 Task: Find connections with filter location Tenkodogo with filter topic #Analyticswith filter profile language English with filter current company HDFC securities with filter school Ranchi Women's College with filter industry Performing Arts with filter service category Blogging with filter keywords title Account Collector
Action: Mouse moved to (545, 110)
Screenshot: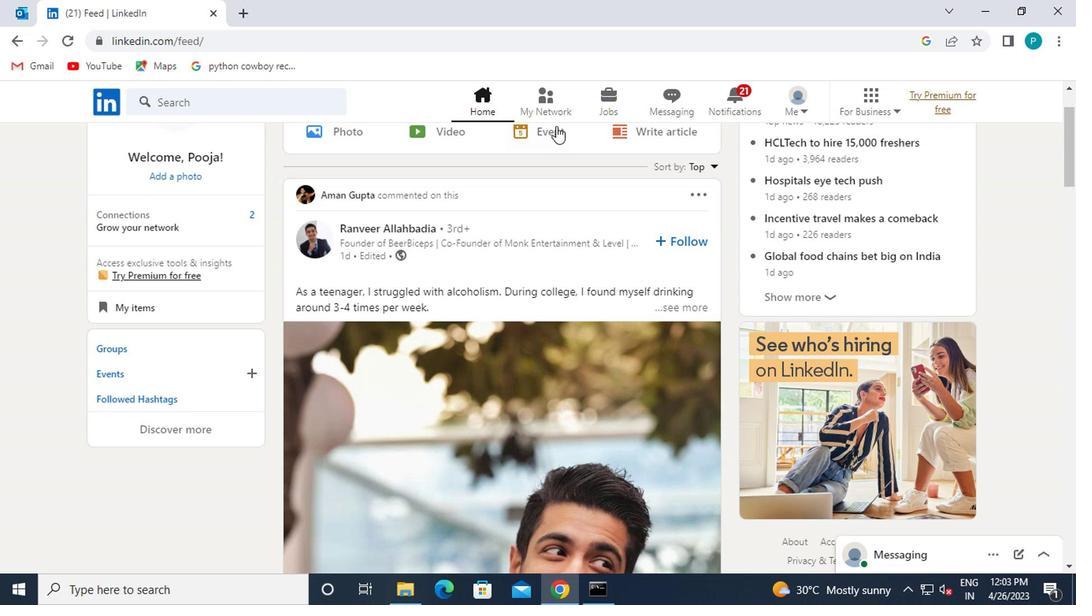 
Action: Mouse pressed left at (545, 110)
Screenshot: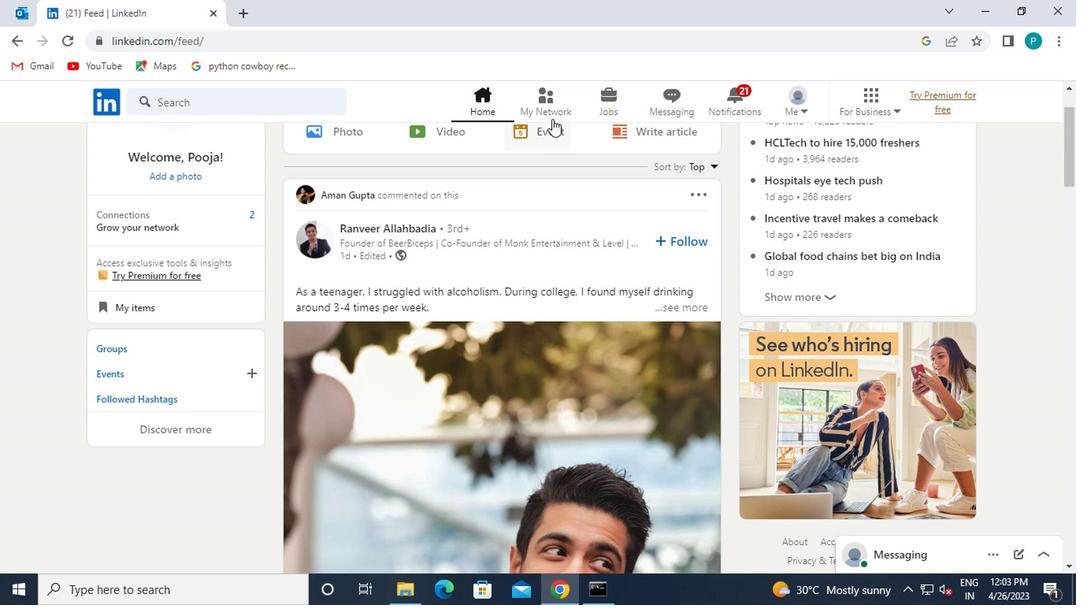 
Action: Mouse moved to (178, 198)
Screenshot: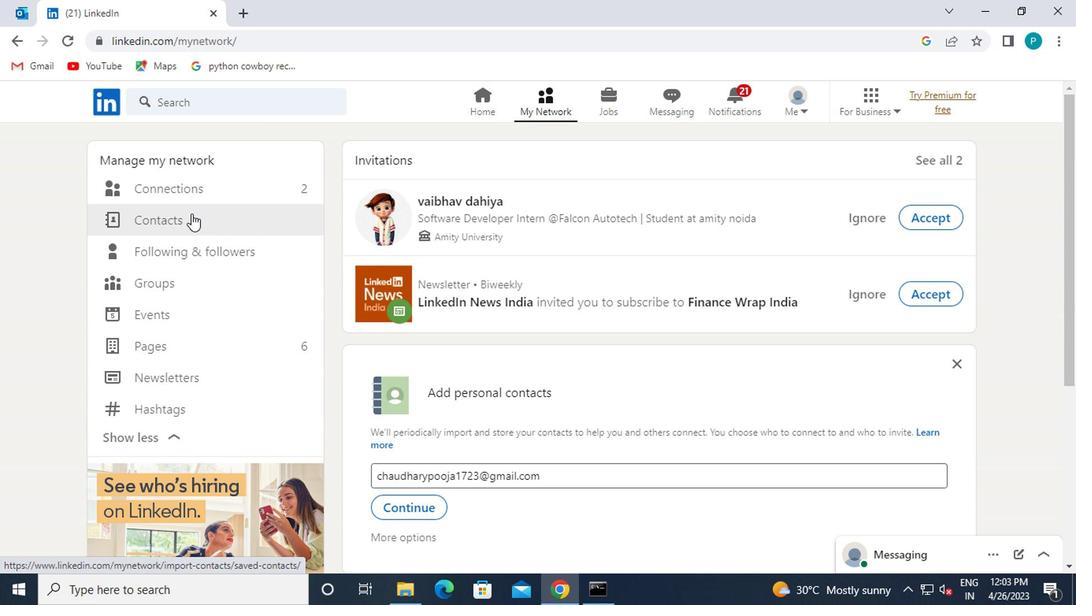 
Action: Mouse pressed left at (178, 198)
Screenshot: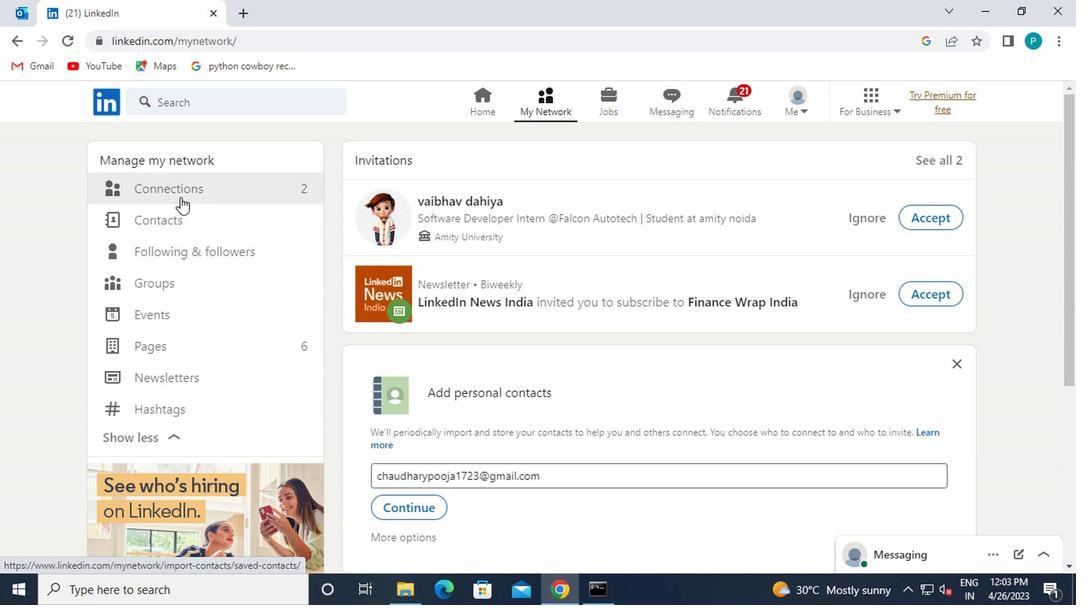 
Action: Mouse moved to (648, 192)
Screenshot: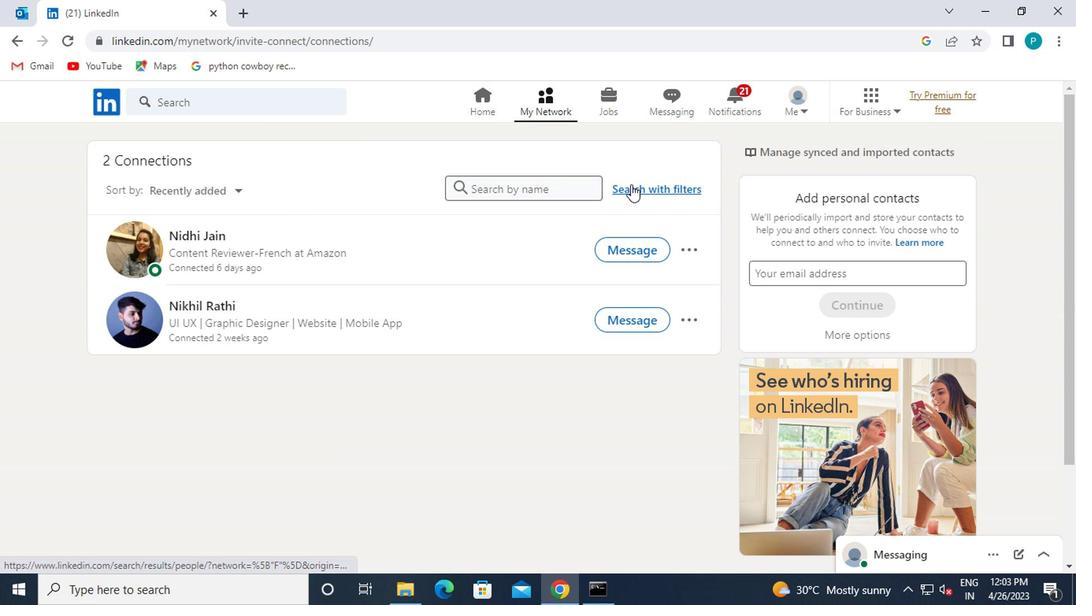 
Action: Mouse pressed left at (648, 192)
Screenshot: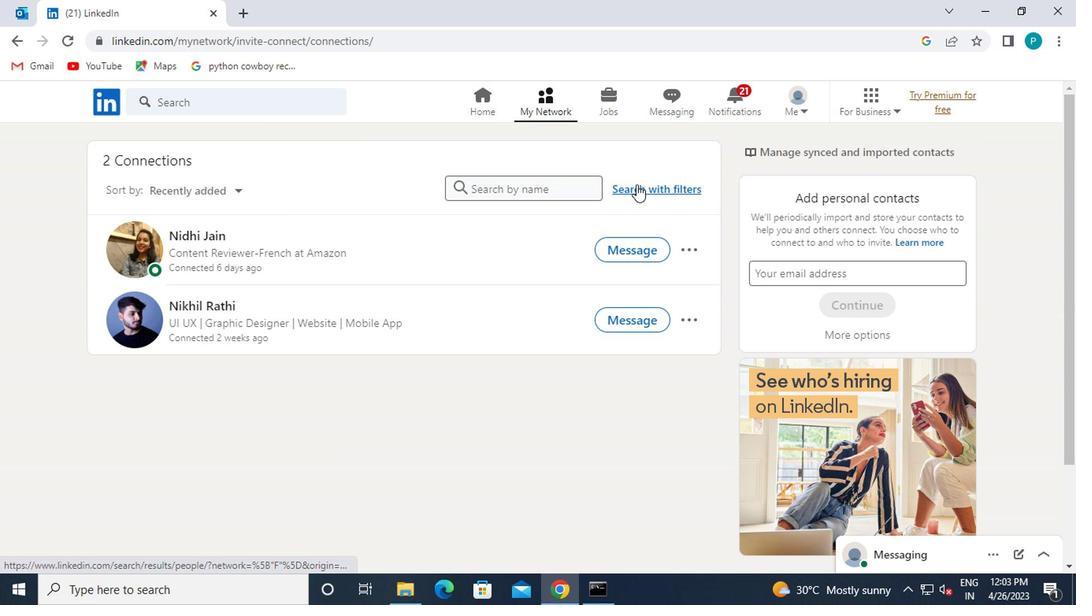 
Action: Mouse moved to (518, 155)
Screenshot: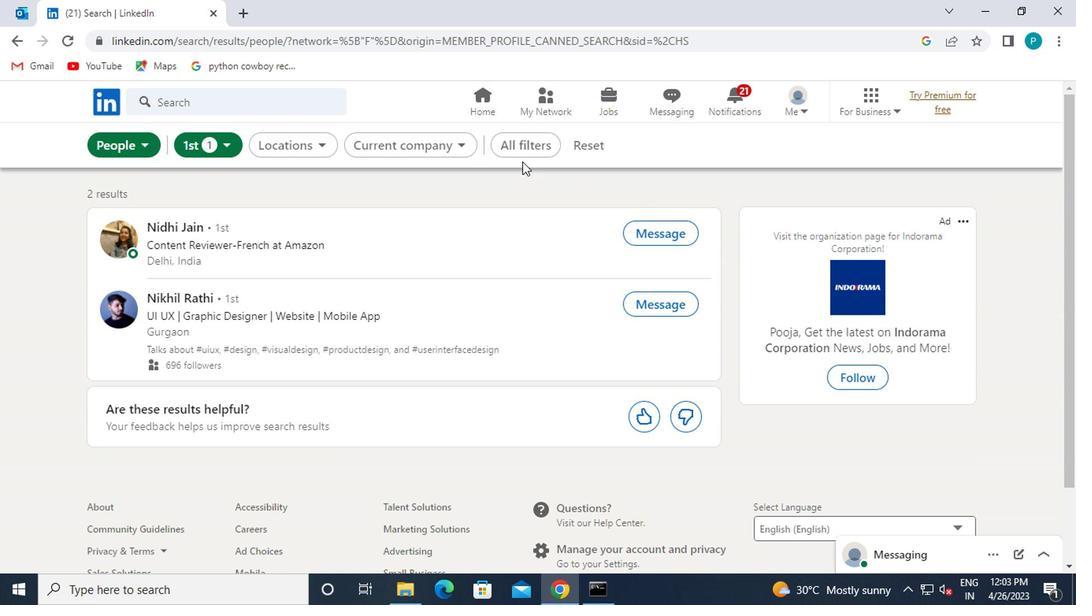 
Action: Mouse pressed left at (518, 155)
Screenshot: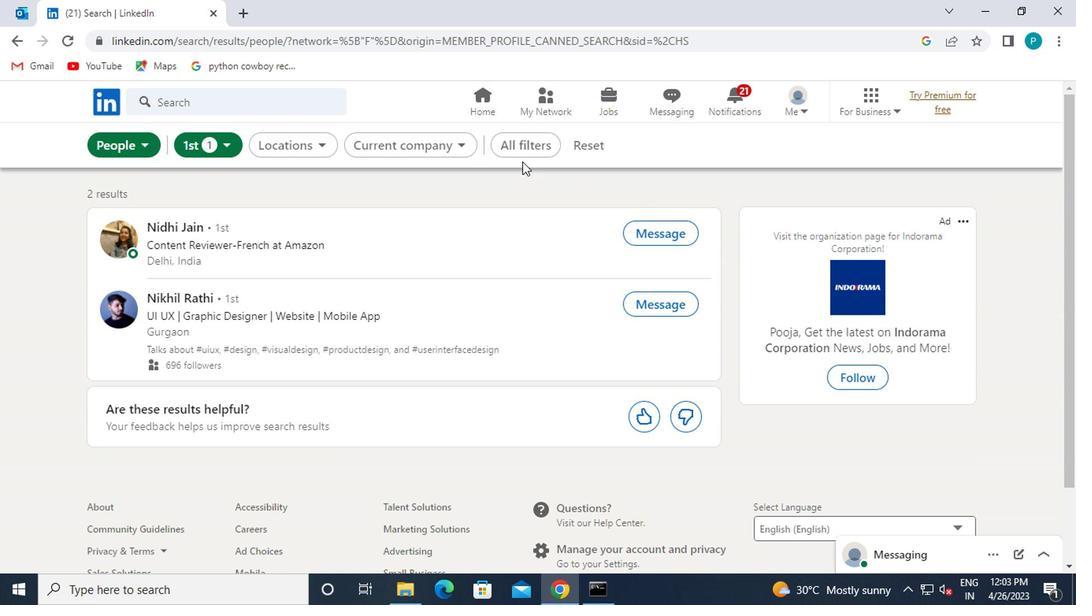 
Action: Mouse moved to (924, 376)
Screenshot: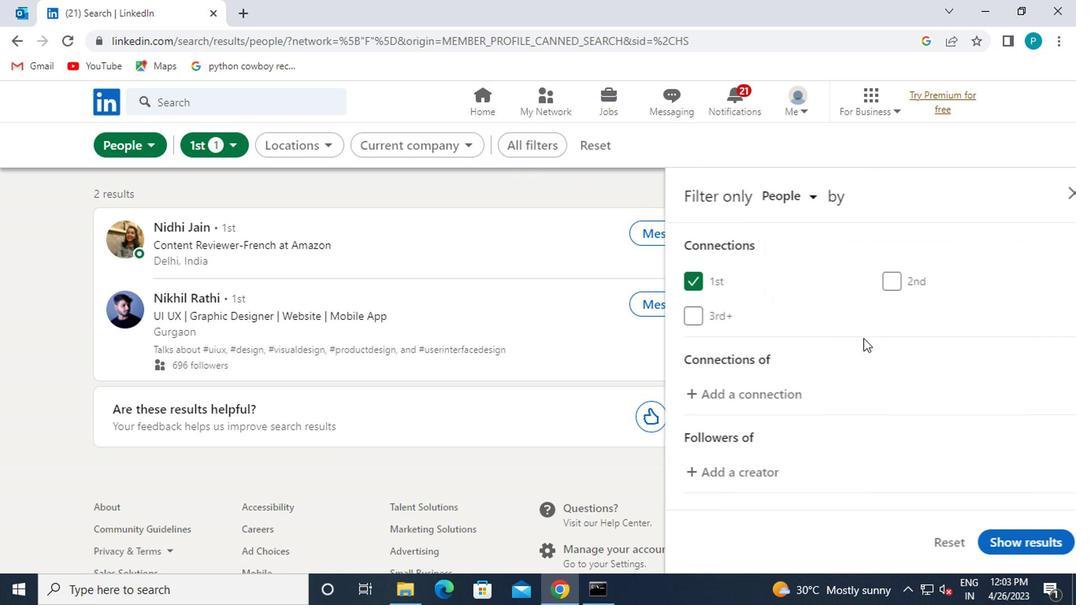 
Action: Mouse scrolled (924, 375) with delta (0, -1)
Screenshot: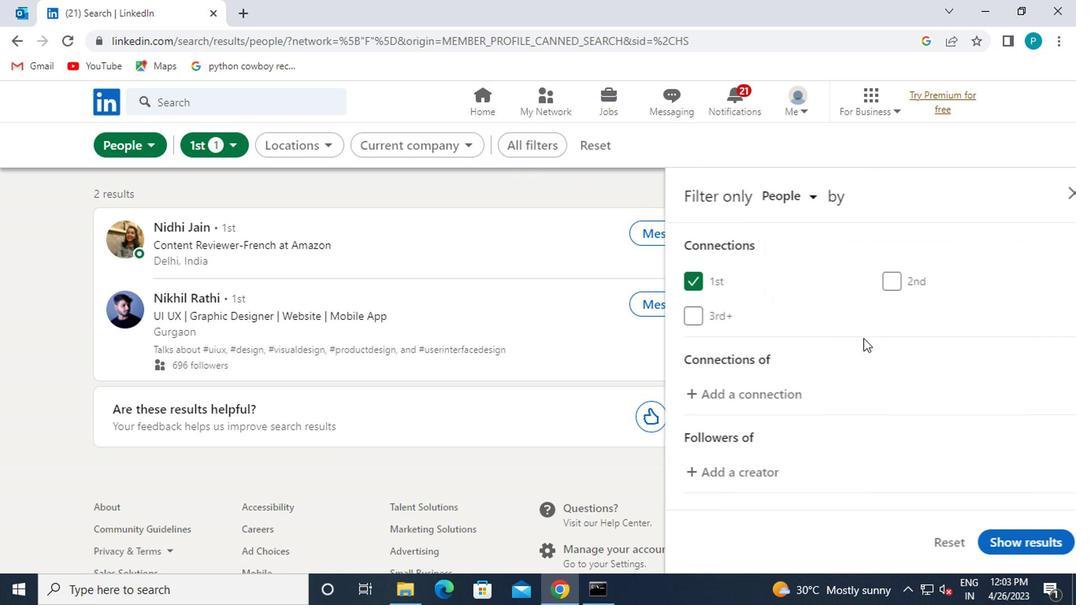 
Action: Mouse moved to (925, 377)
Screenshot: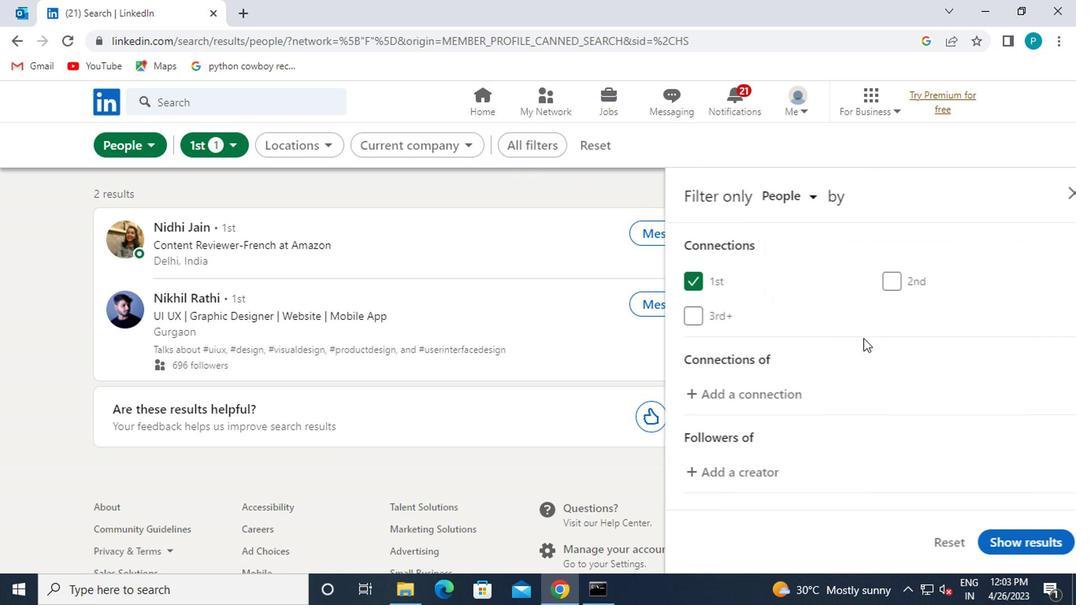 
Action: Mouse scrolled (925, 376) with delta (0, 0)
Screenshot: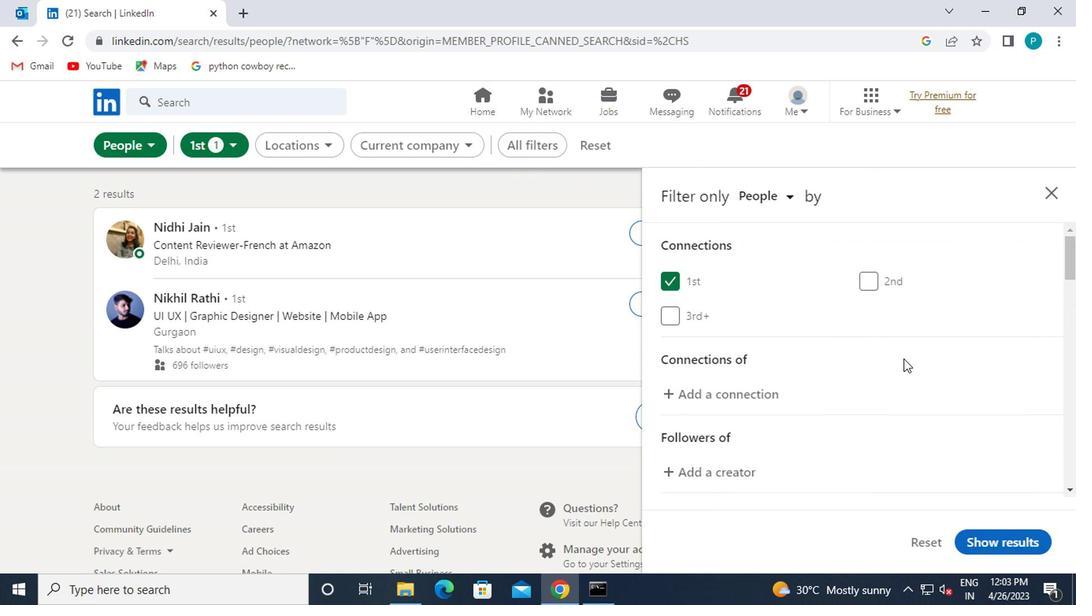 
Action: Mouse scrolled (925, 376) with delta (0, 0)
Screenshot: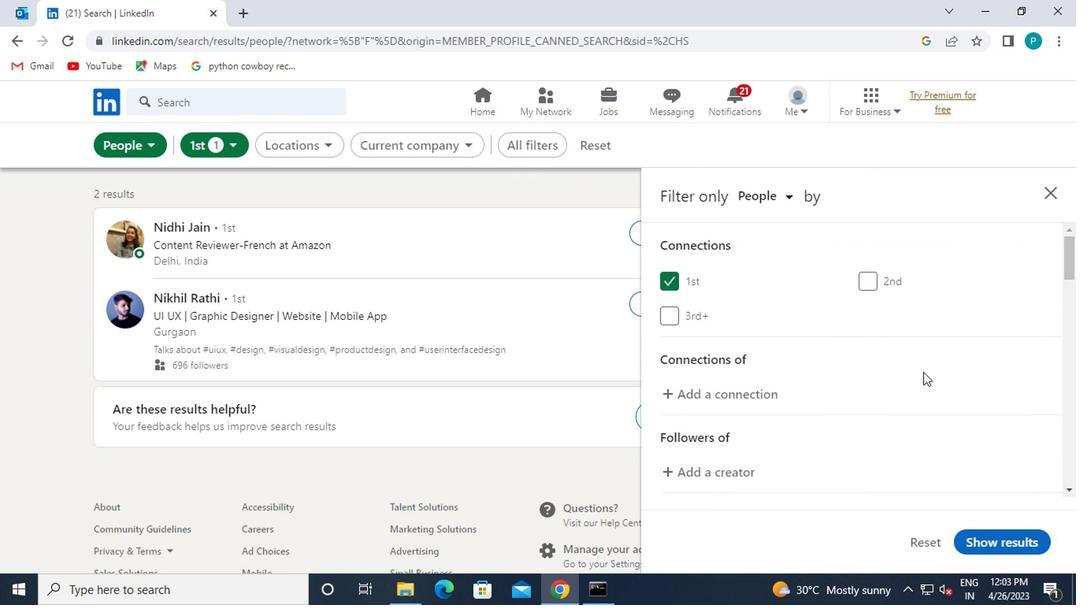 
Action: Mouse moved to (915, 382)
Screenshot: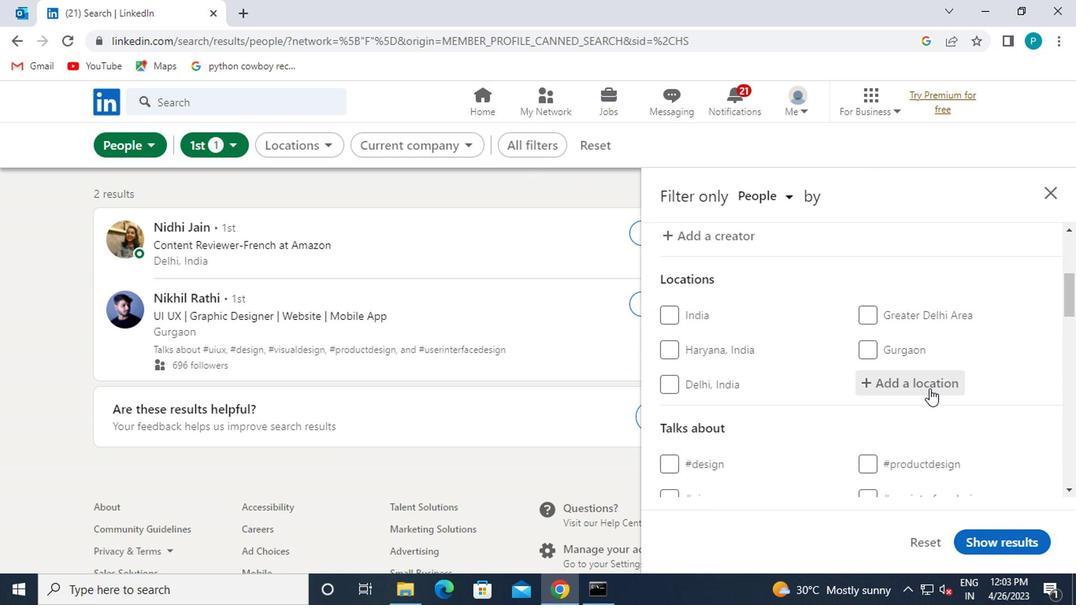 
Action: Mouse pressed left at (915, 382)
Screenshot: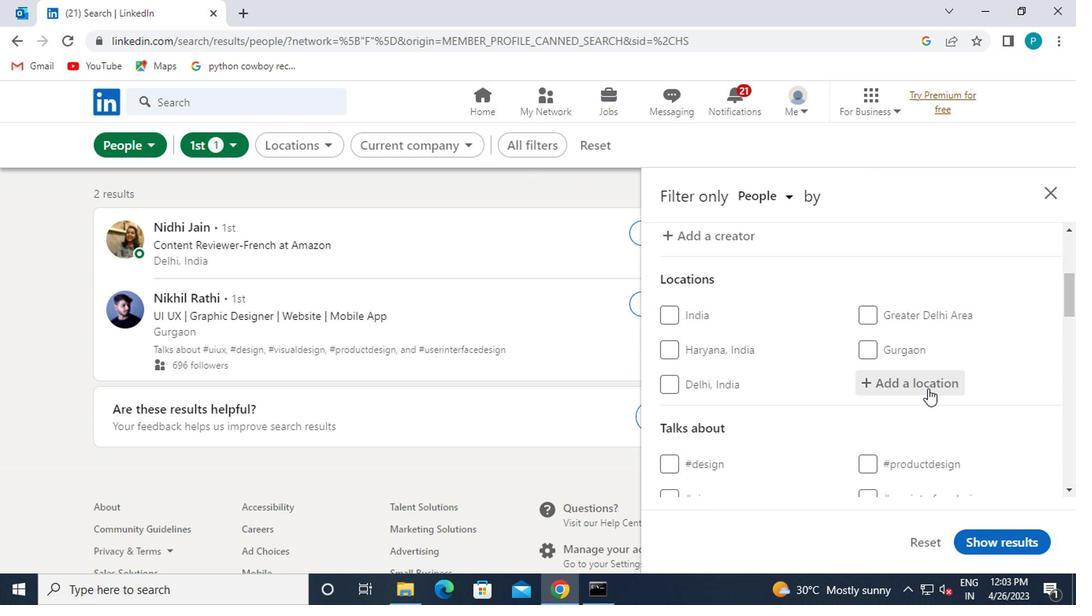 
Action: Mouse moved to (907, 382)
Screenshot: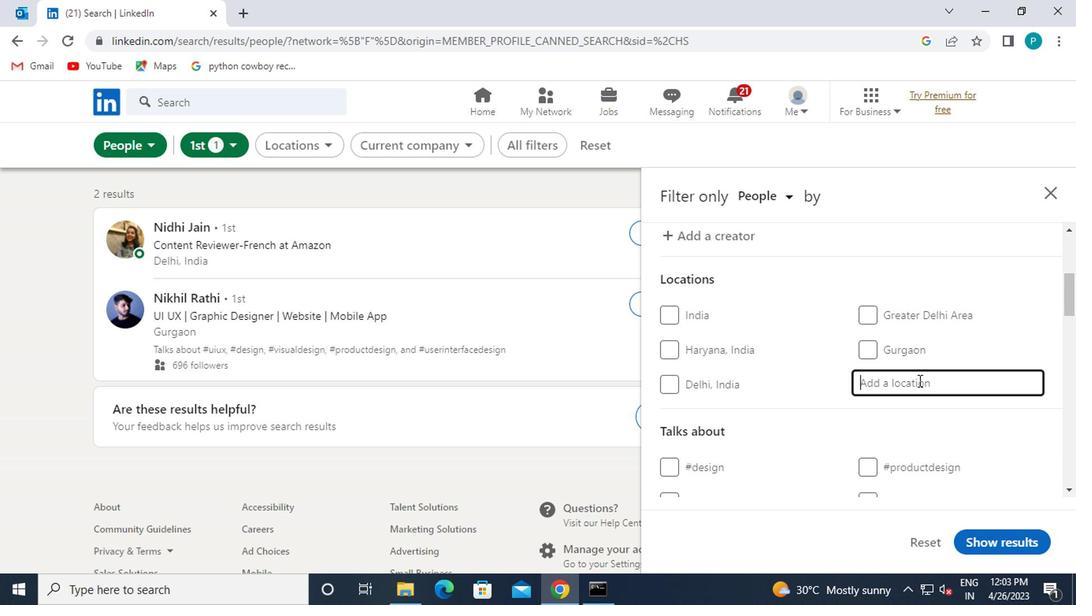 
Action: Key pressed <Key.caps_lock>t<Key.caps_lock>enkodogo
Screenshot: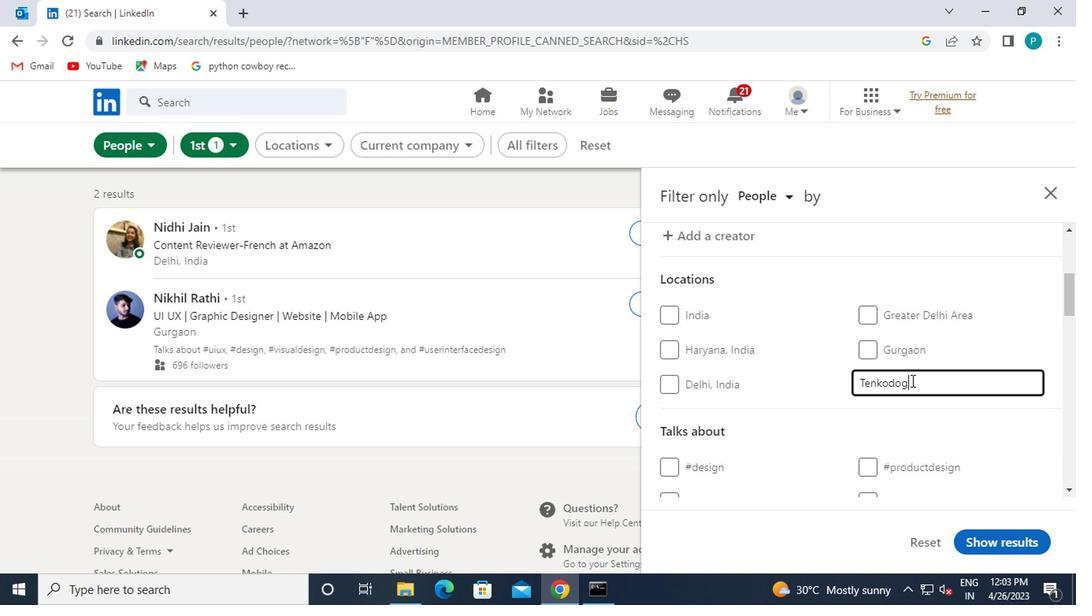
Action: Mouse moved to (899, 386)
Screenshot: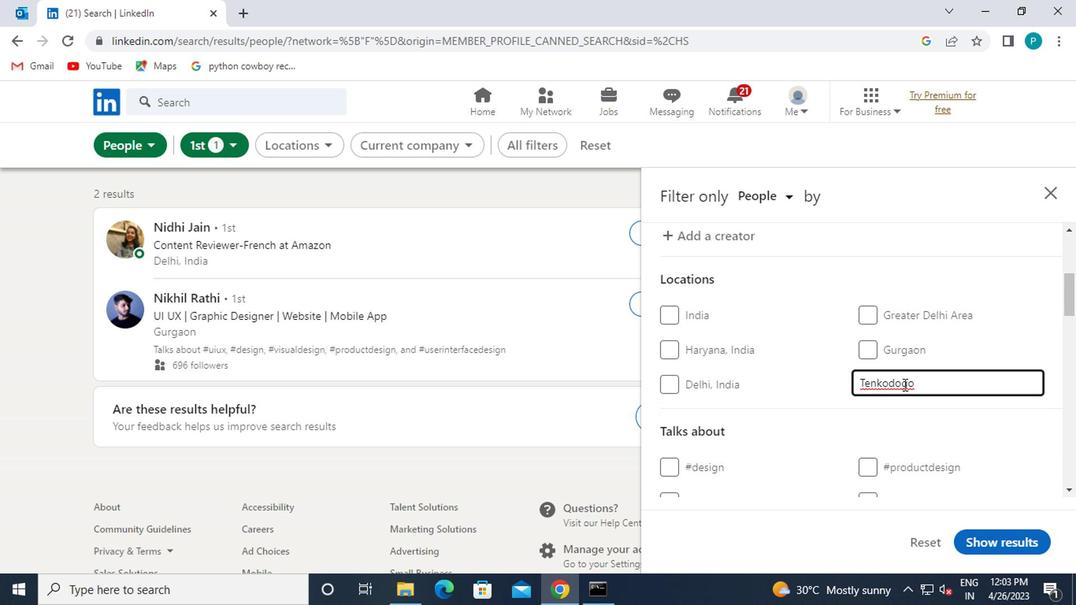 
Action: Key pressed <Key.enter>
Screenshot: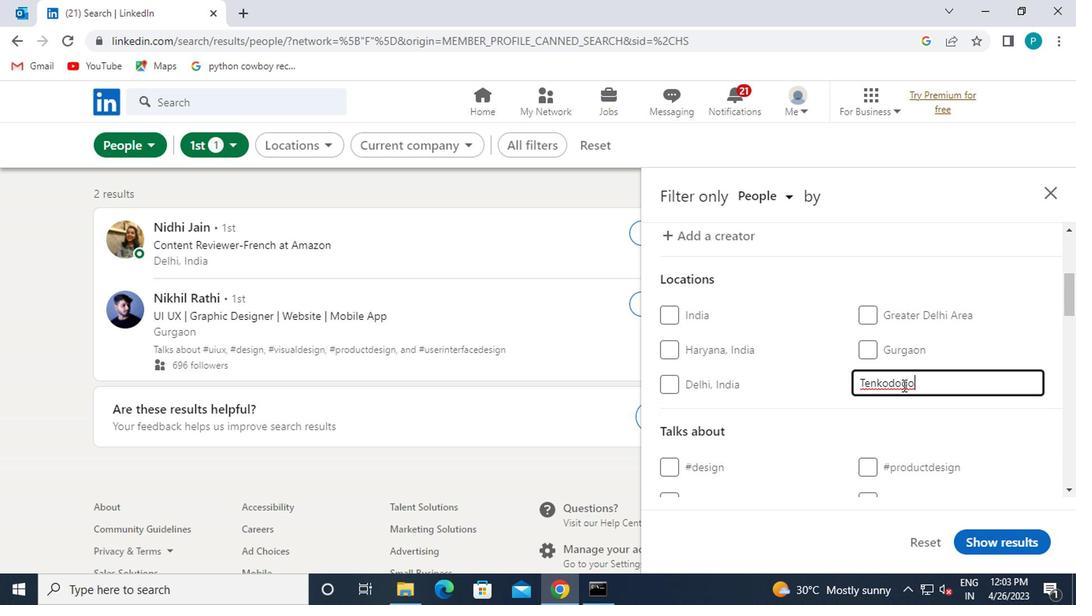 
Action: Mouse moved to (914, 418)
Screenshot: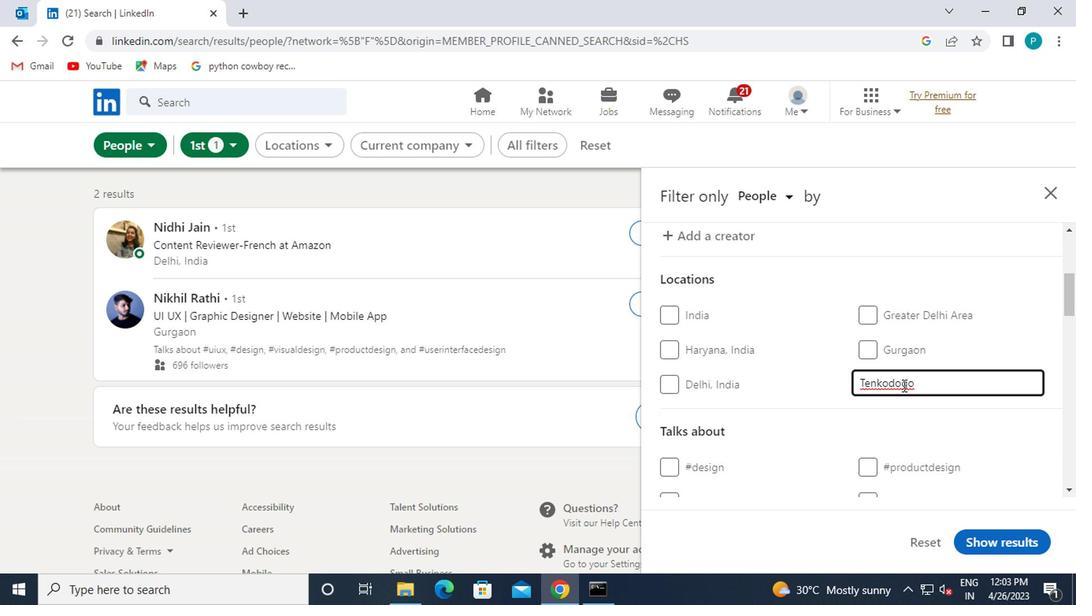 
Action: Mouse scrolled (914, 417) with delta (0, 0)
Screenshot: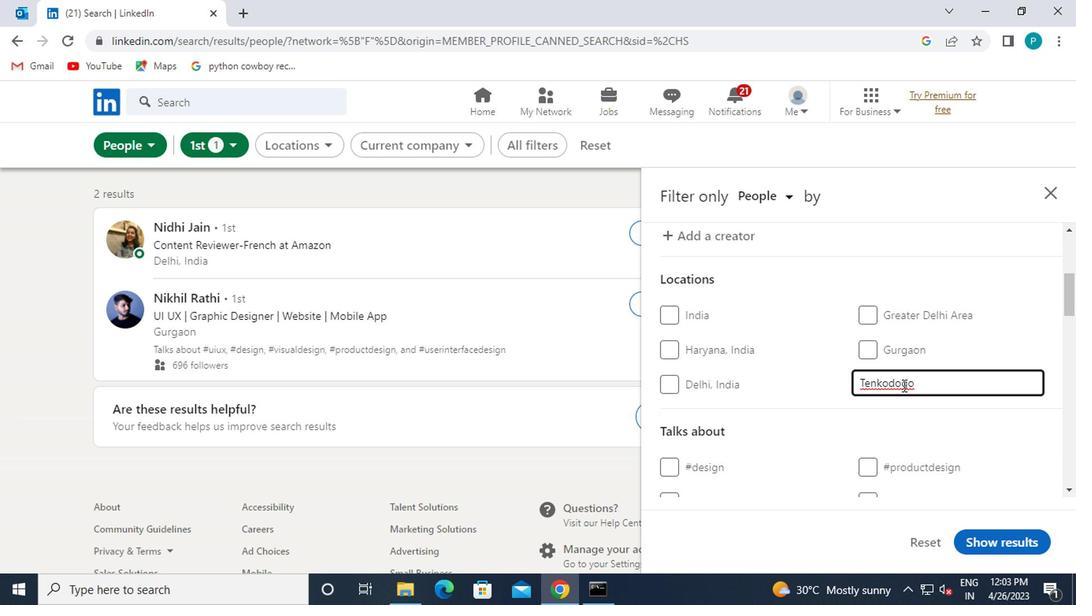 
Action: Mouse moved to (907, 418)
Screenshot: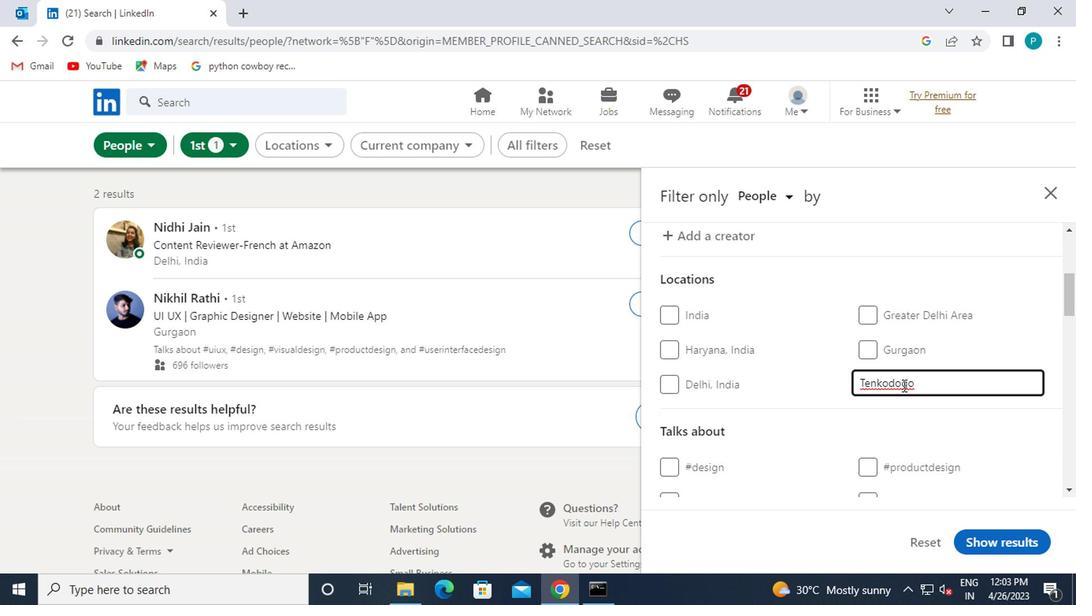
Action: Mouse scrolled (907, 417) with delta (0, 0)
Screenshot: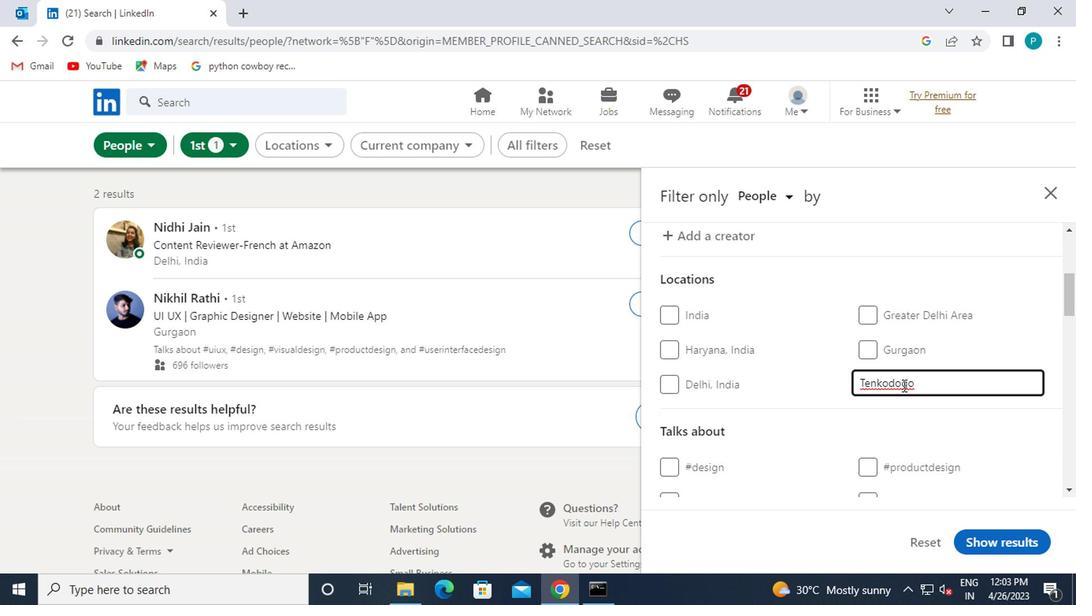 
Action: Mouse moved to (878, 378)
Screenshot: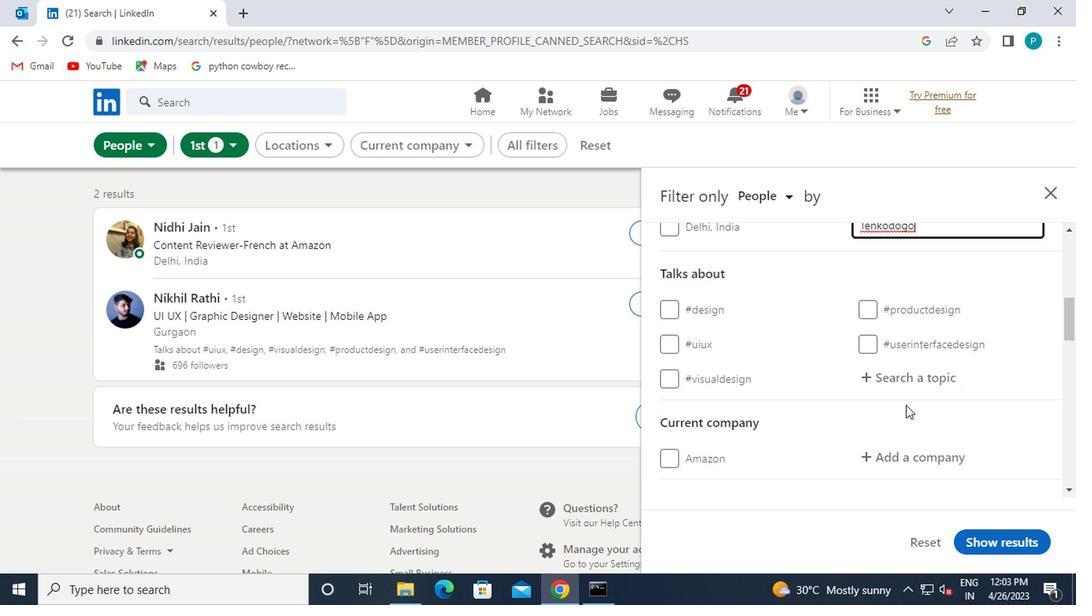 
Action: Mouse pressed left at (878, 378)
Screenshot: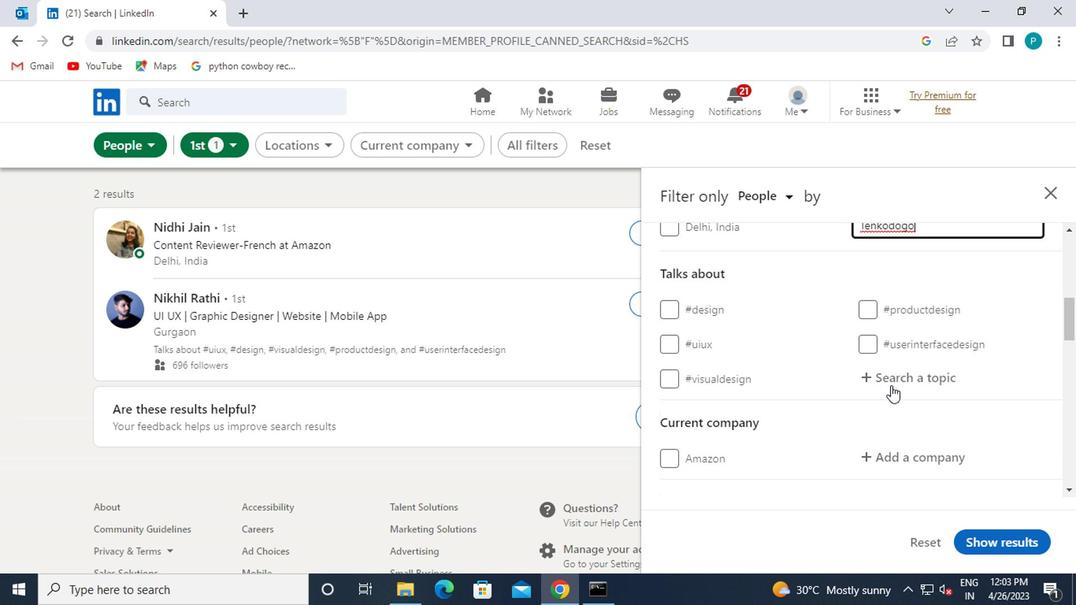 
Action: Mouse moved to (878, 378)
Screenshot: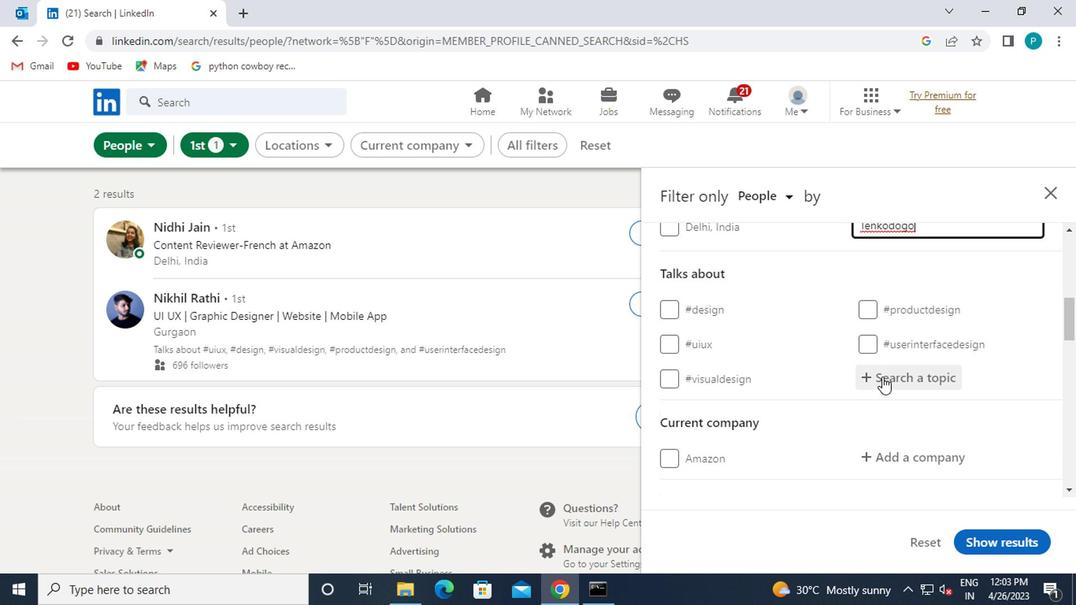 
Action: Key pressed <Key.shift>#<Key.caps_lock>A<Key.caps_lock>NALYY<Key.backspace>TICS
Screenshot: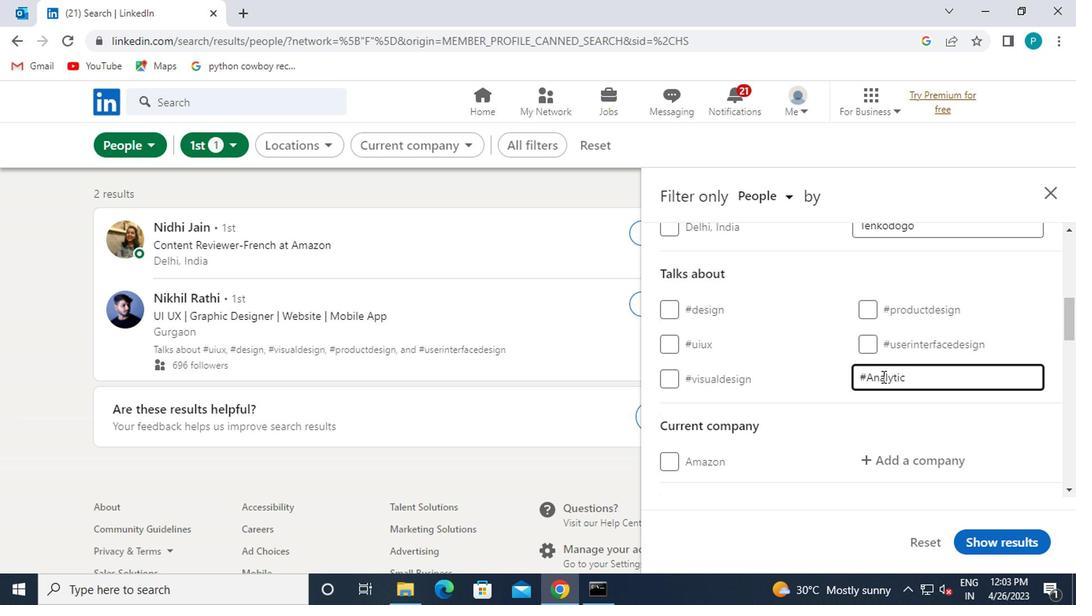 
Action: Mouse moved to (880, 378)
Screenshot: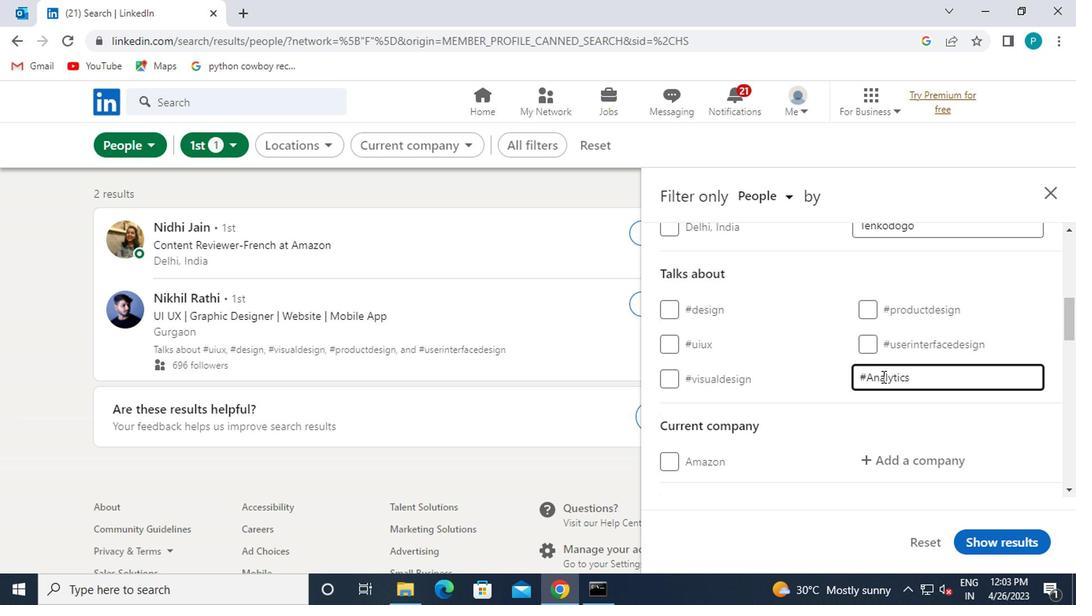 
Action: Mouse scrolled (880, 377) with delta (0, -1)
Screenshot: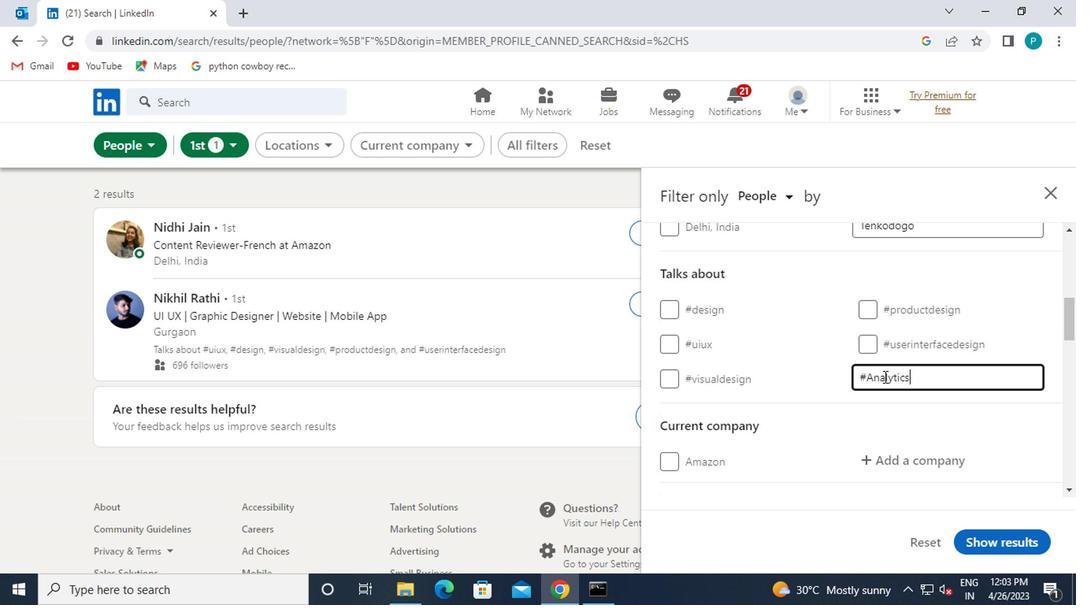 
Action: Mouse scrolled (880, 377) with delta (0, -1)
Screenshot: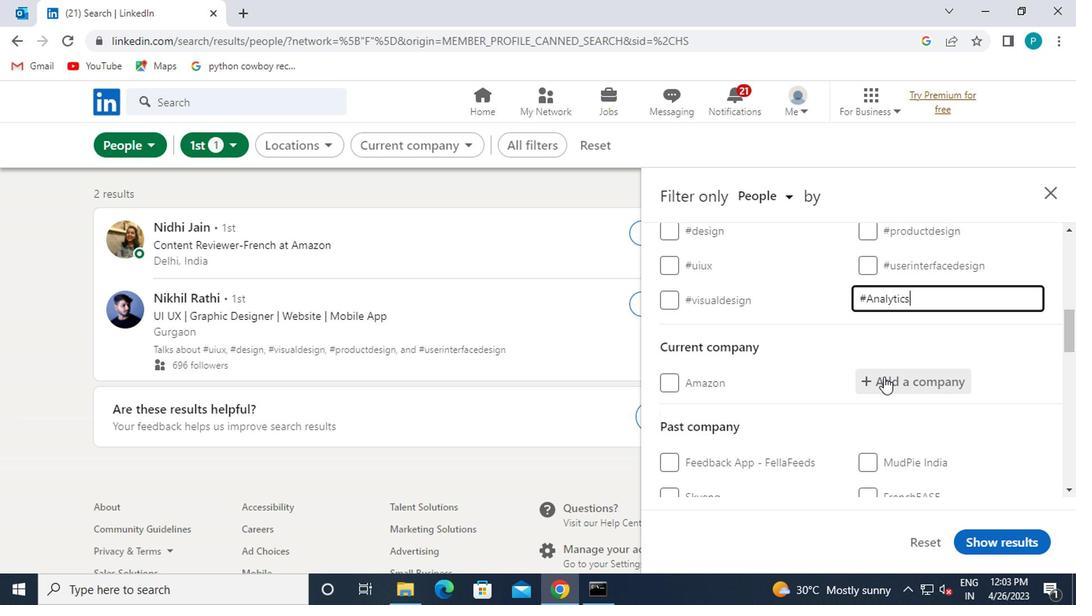 
Action: Mouse moved to (878, 305)
Screenshot: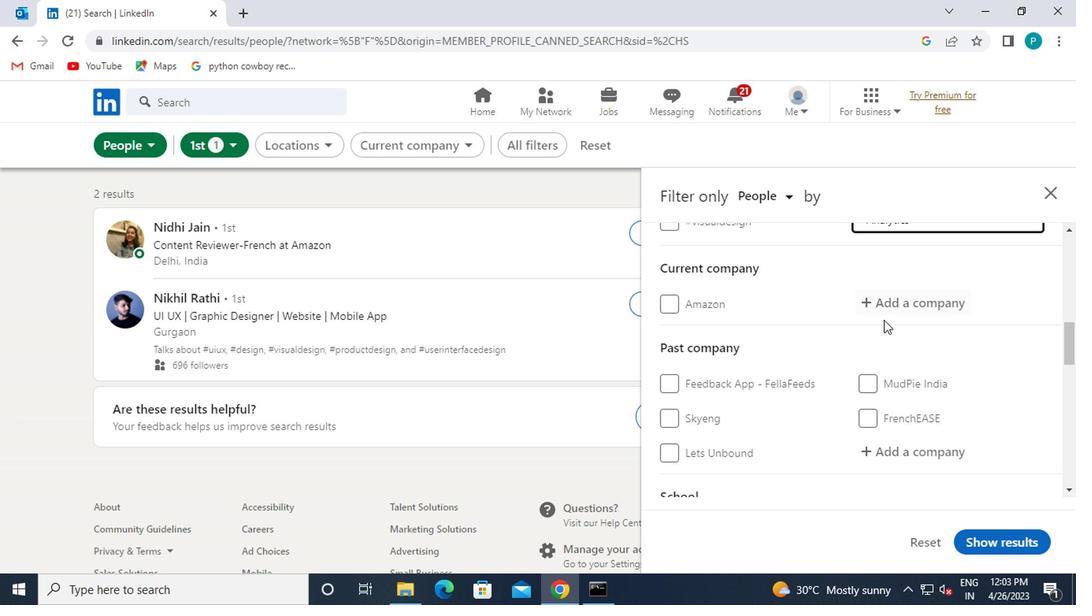 
Action: Mouse pressed left at (878, 305)
Screenshot: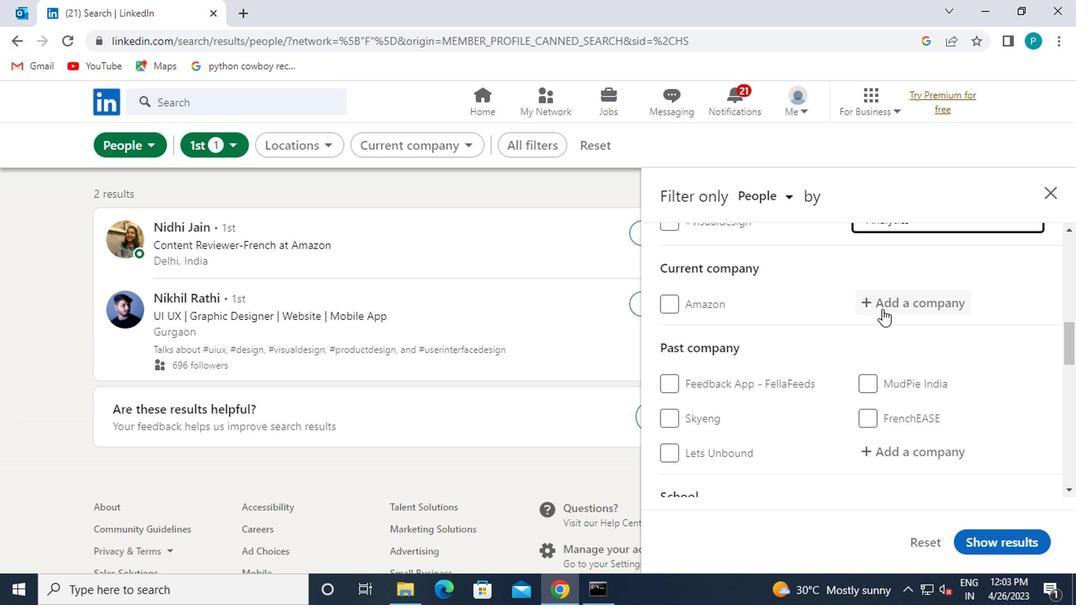 
Action: Mouse moved to (923, 363)
Screenshot: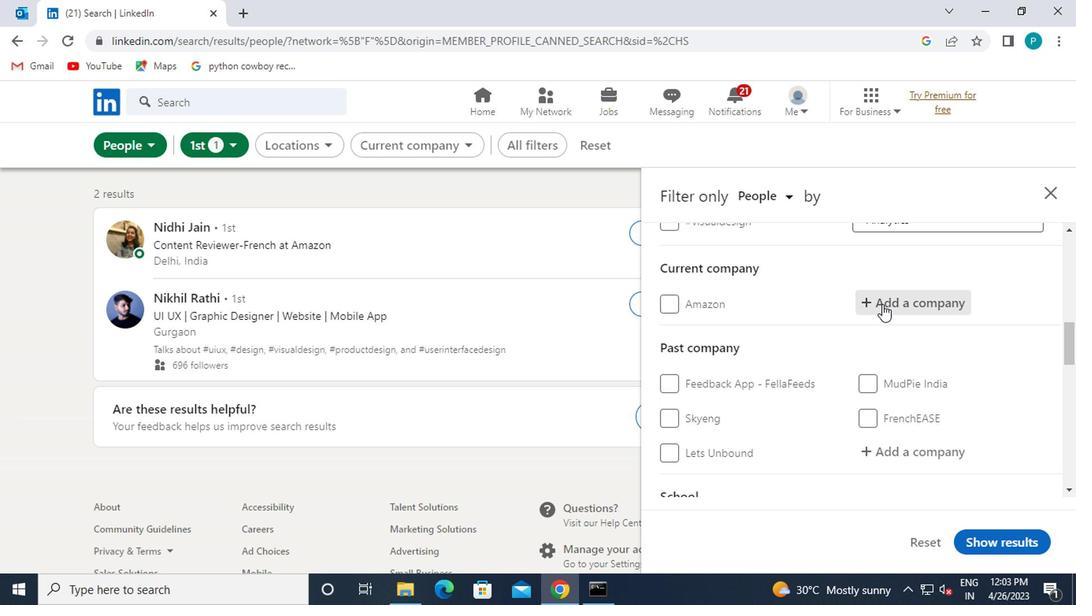 
Action: Key pressed HDFC
Screenshot: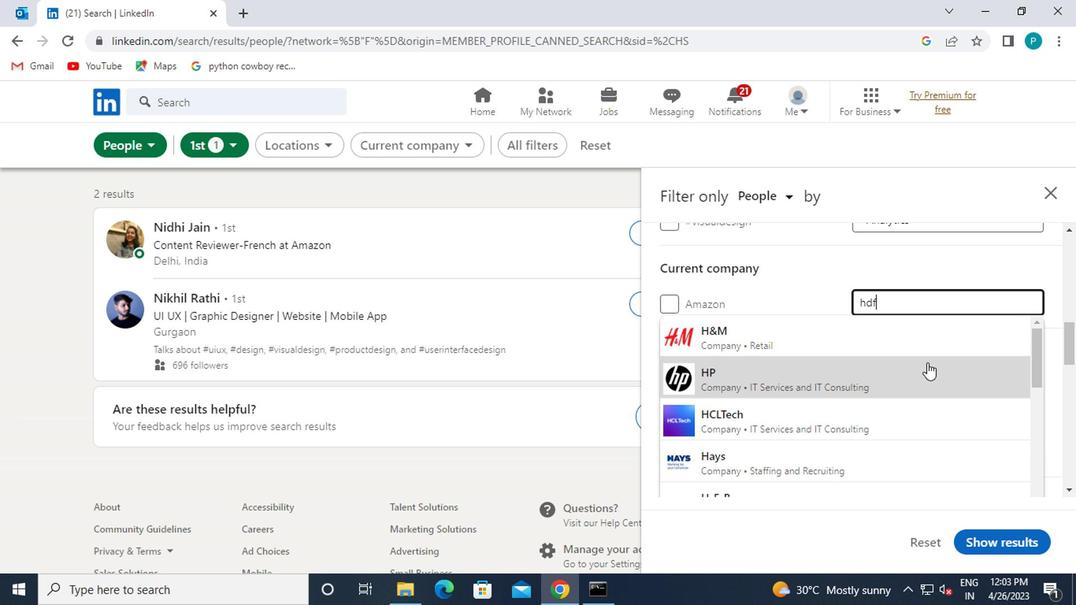 
Action: Mouse moved to (900, 317)
Screenshot: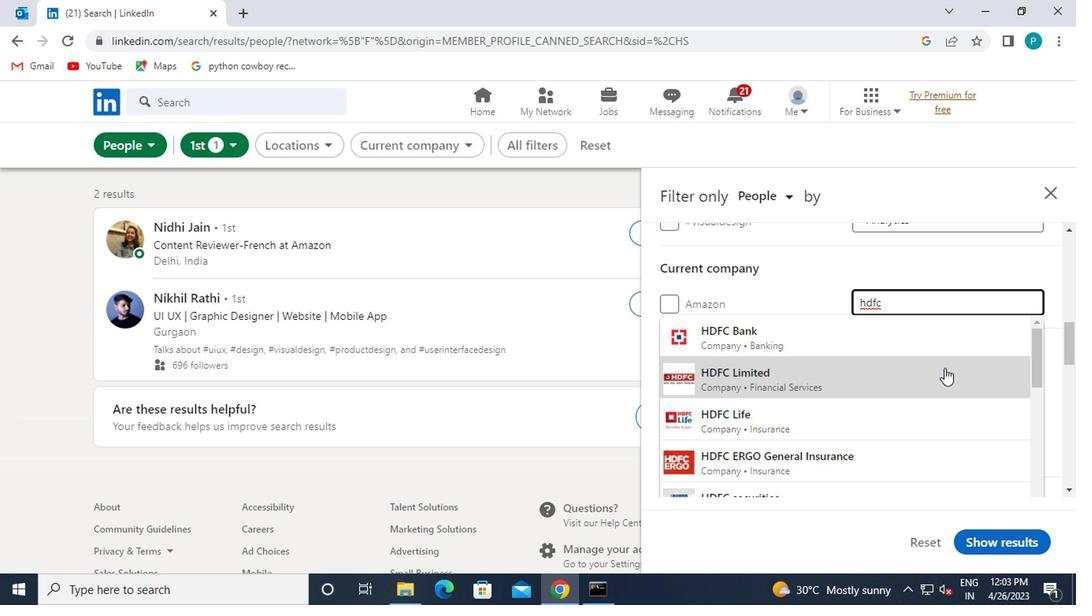 
Action: Mouse scrolled (900, 316) with delta (0, 0)
Screenshot: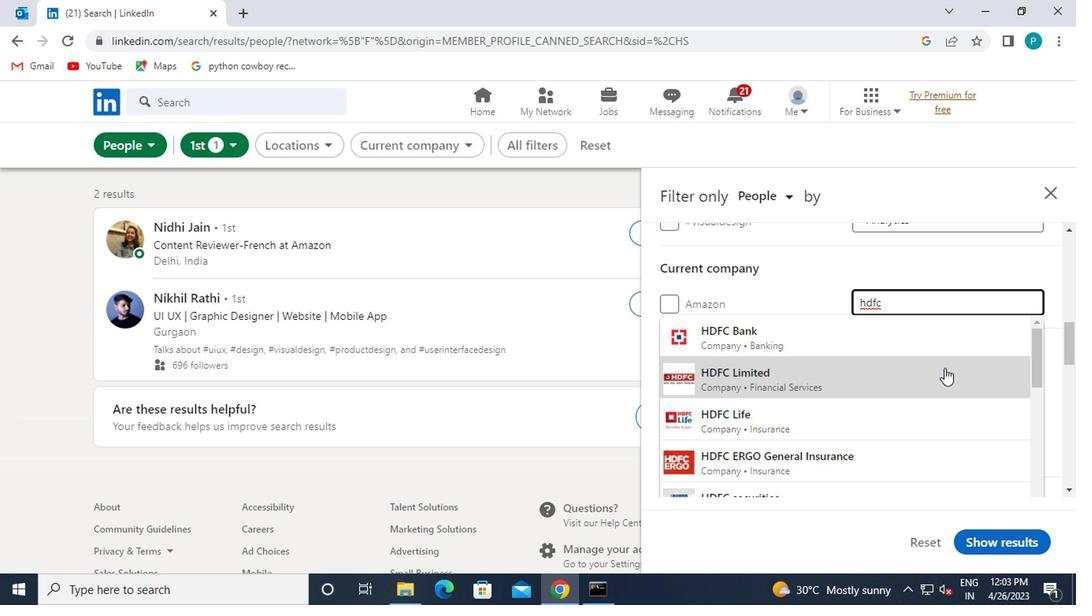 
Action: Mouse moved to (812, 415)
Screenshot: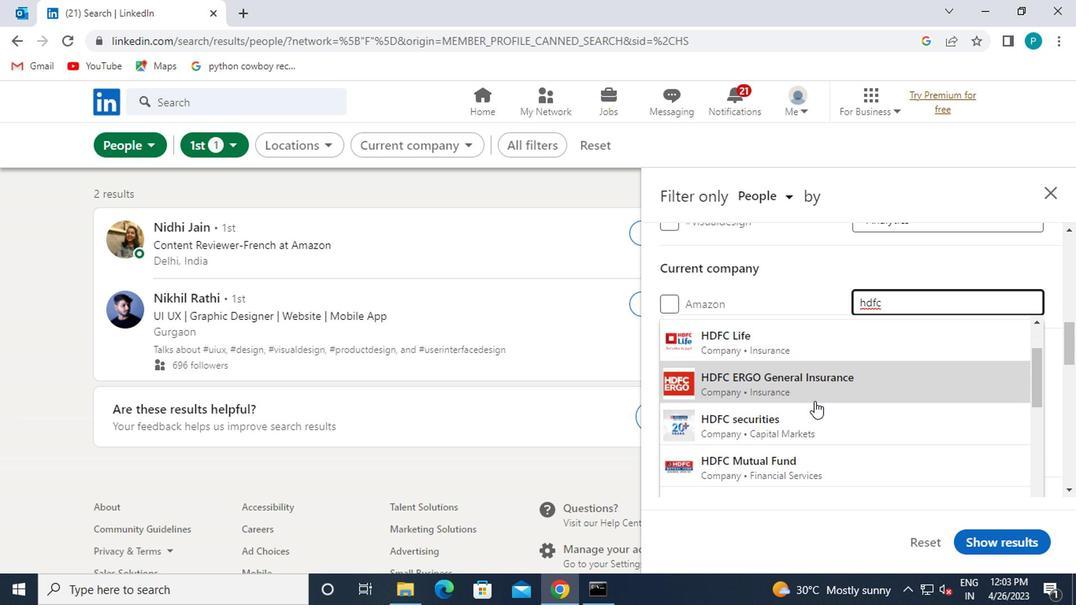 
Action: Mouse pressed left at (812, 415)
Screenshot: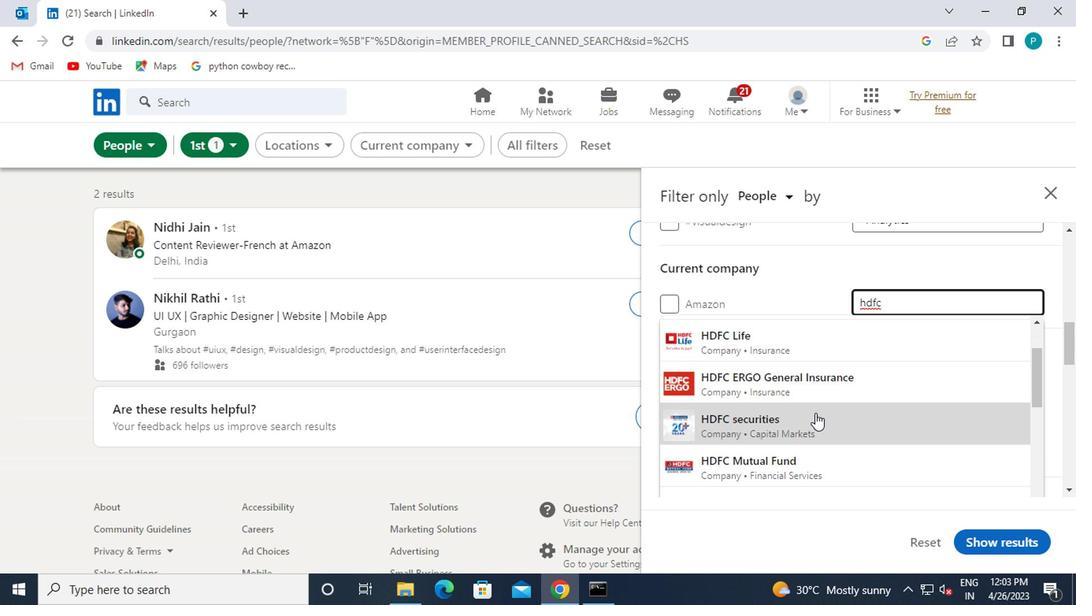 
Action: Mouse scrolled (812, 414) with delta (0, -1)
Screenshot: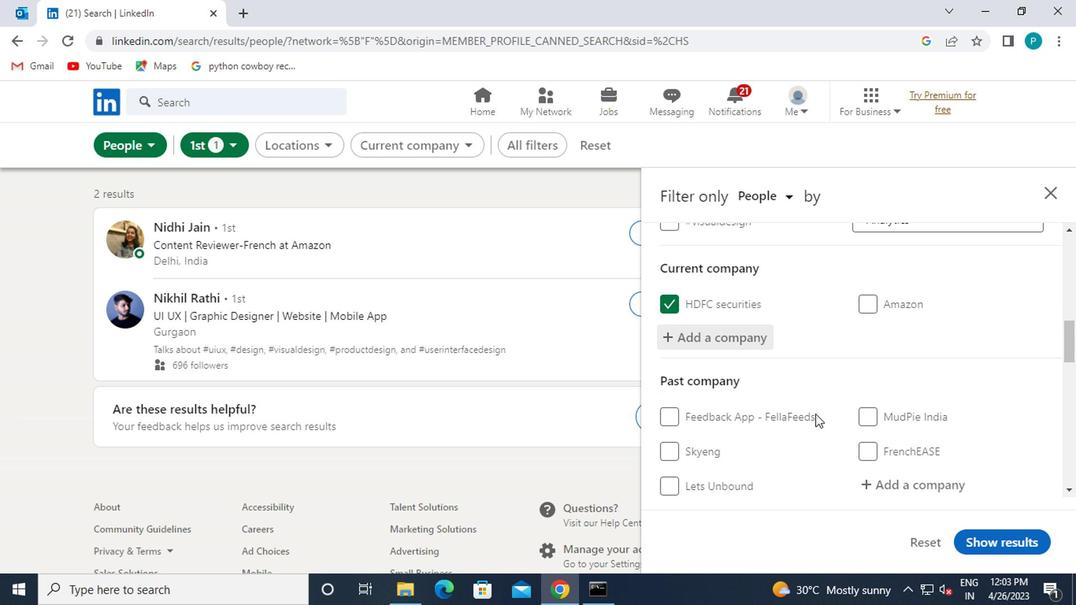 
Action: Mouse moved to (841, 411)
Screenshot: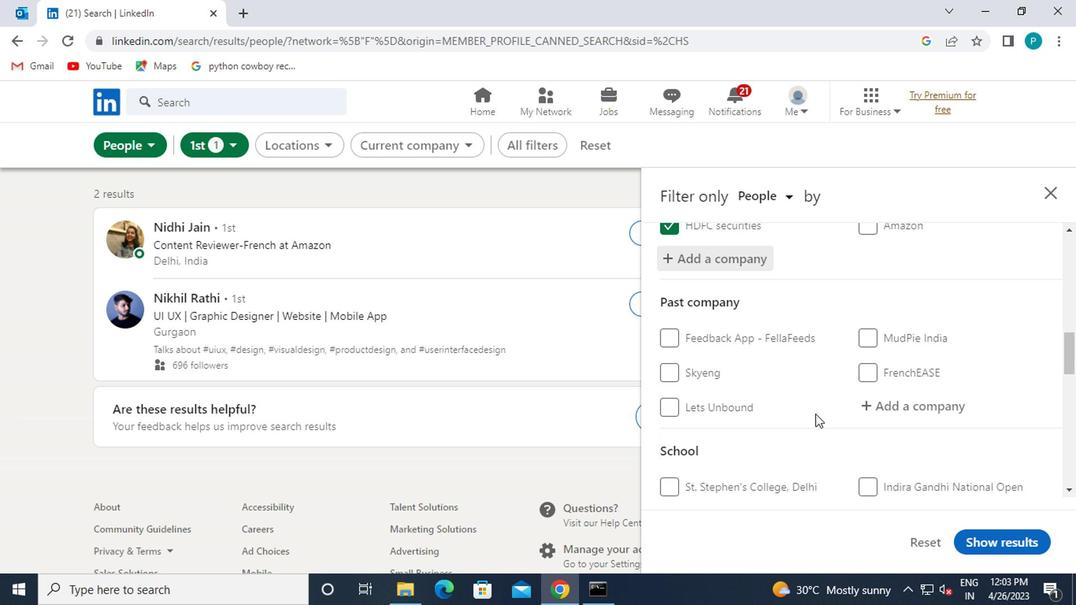 
Action: Mouse scrolled (841, 410) with delta (0, -1)
Screenshot: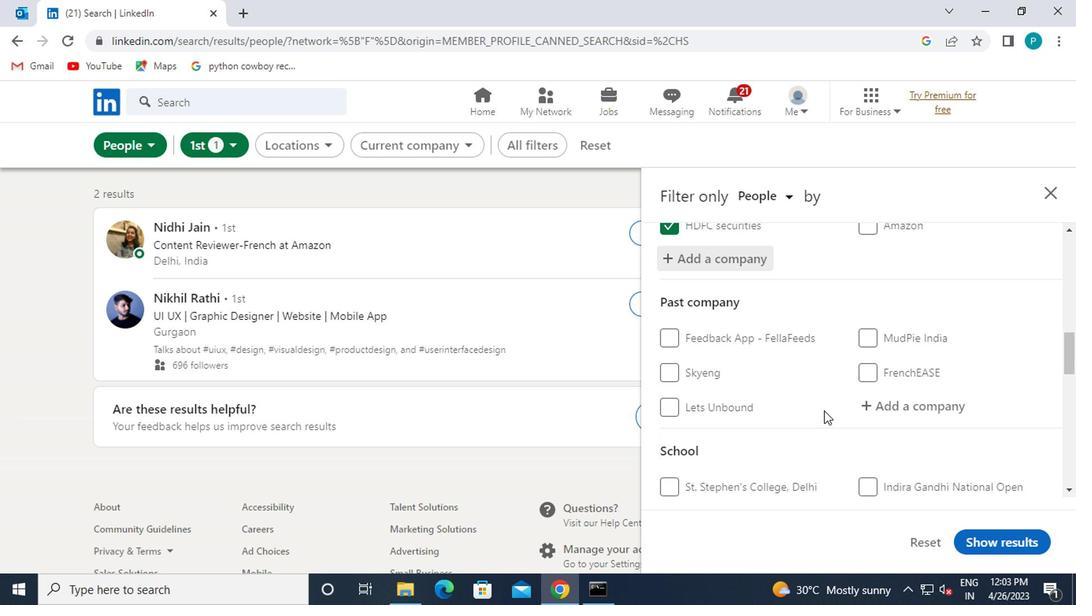 
Action: Mouse moved to (875, 426)
Screenshot: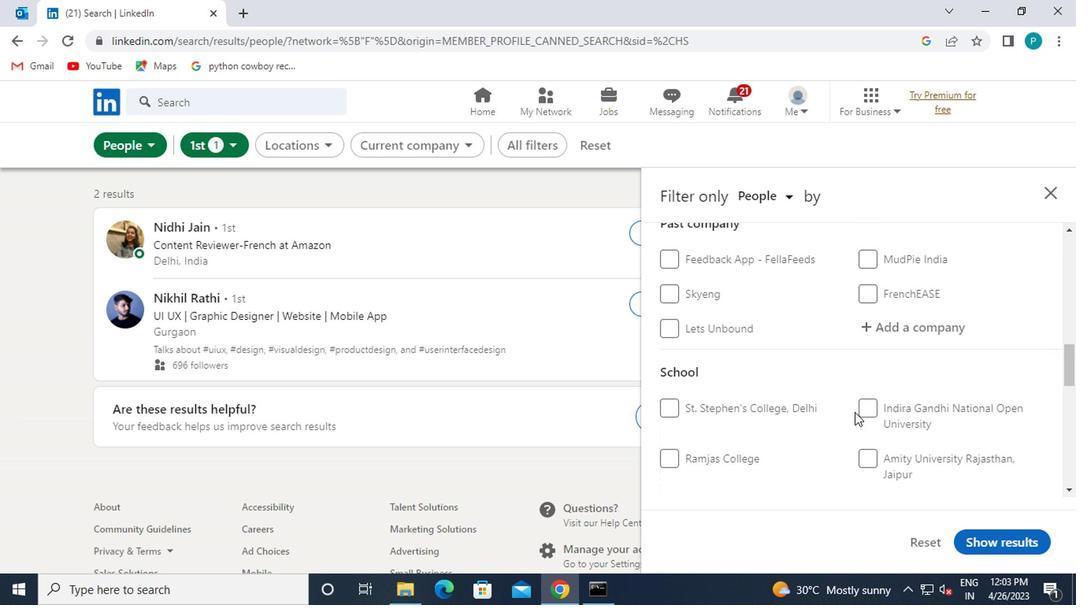 
Action: Mouse scrolled (875, 425) with delta (0, 0)
Screenshot: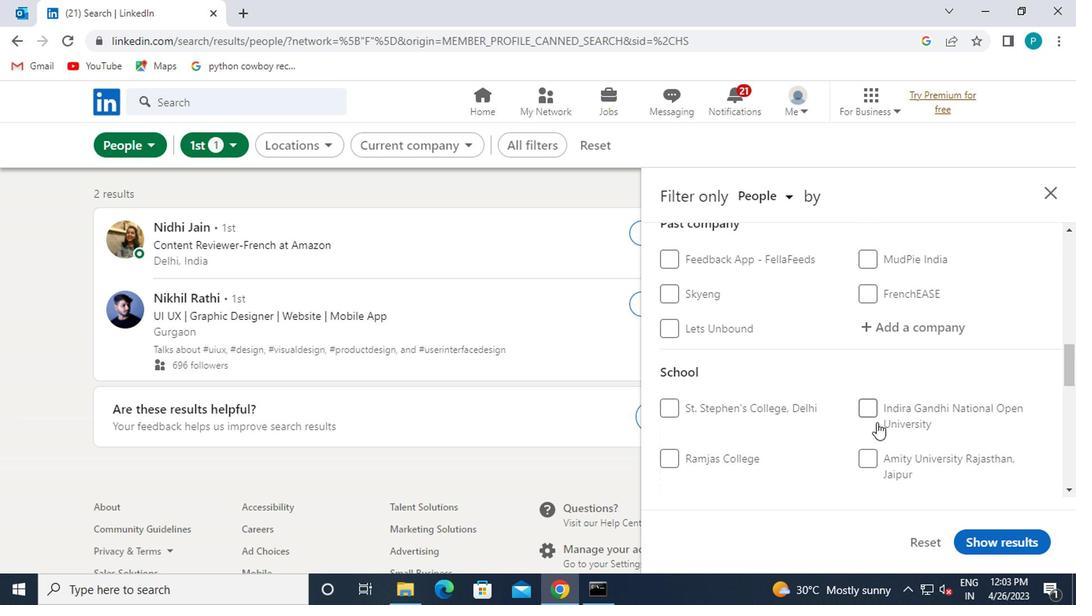 
Action: Mouse moved to (877, 427)
Screenshot: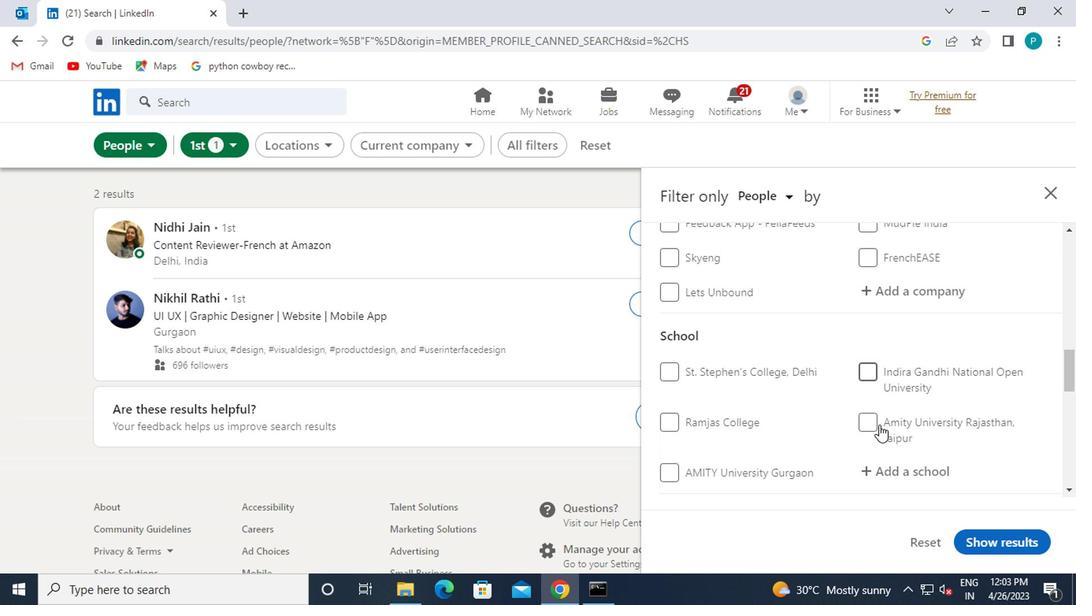 
Action: Mouse pressed left at (877, 427)
Screenshot: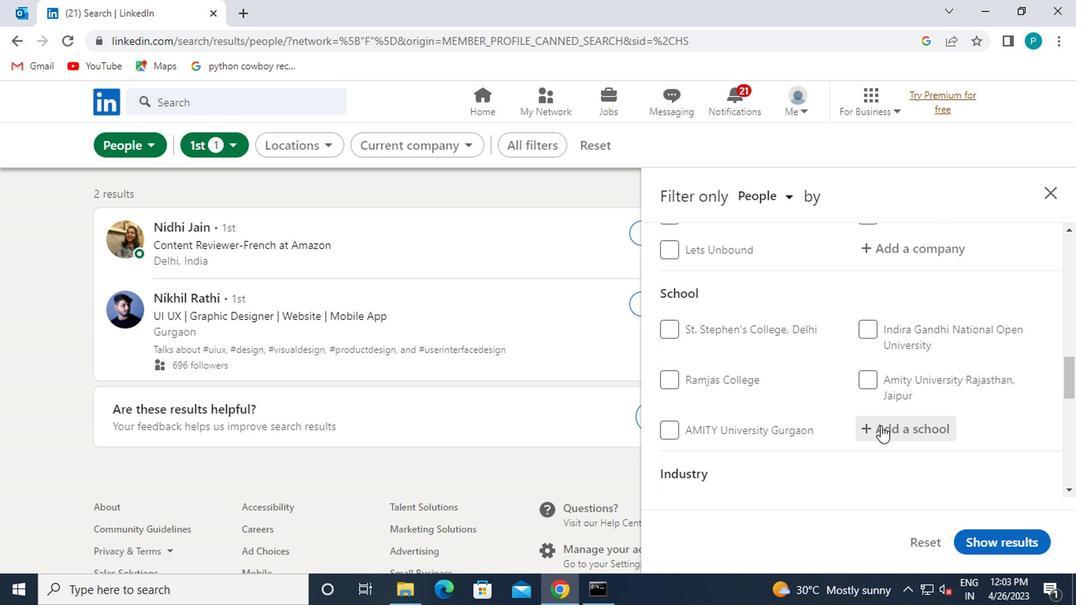 
Action: Mouse moved to (869, 423)
Screenshot: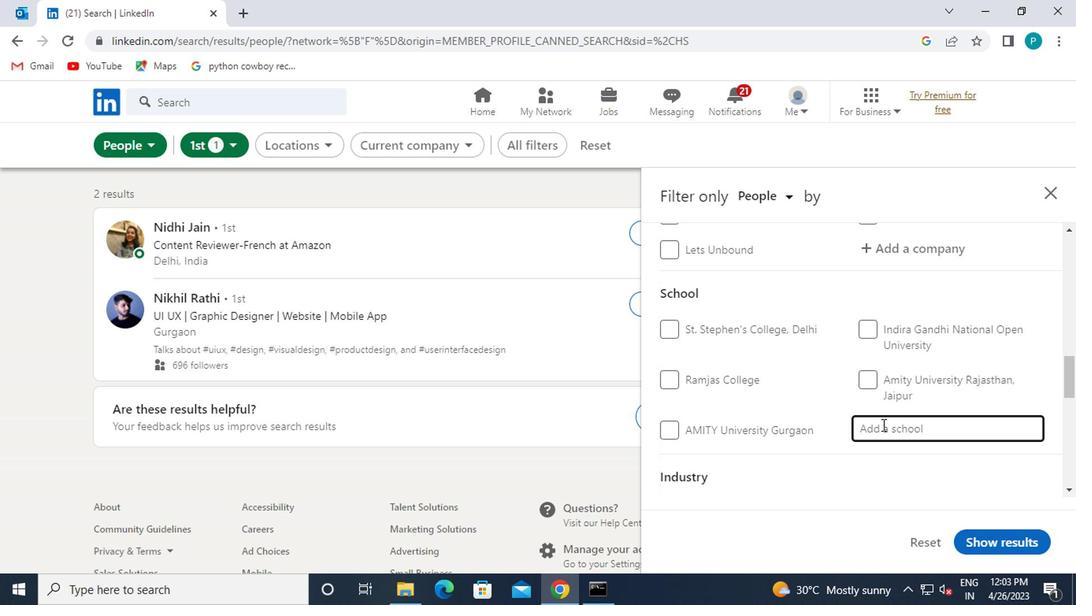 
Action: Key pressed <Key.caps_lock>R<Key.caps_lock>ANCHI<Key.space><Key.caps_lock>W<Key.caps_lock>OMEN'S<Key.space>COLLEGE
Screenshot: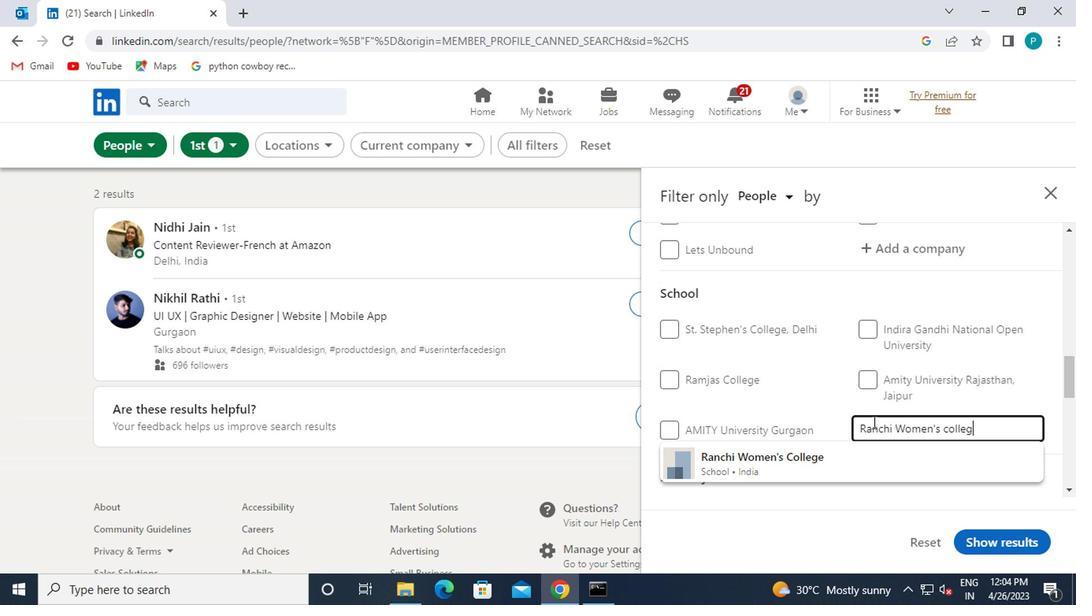 
Action: Mouse moved to (801, 454)
Screenshot: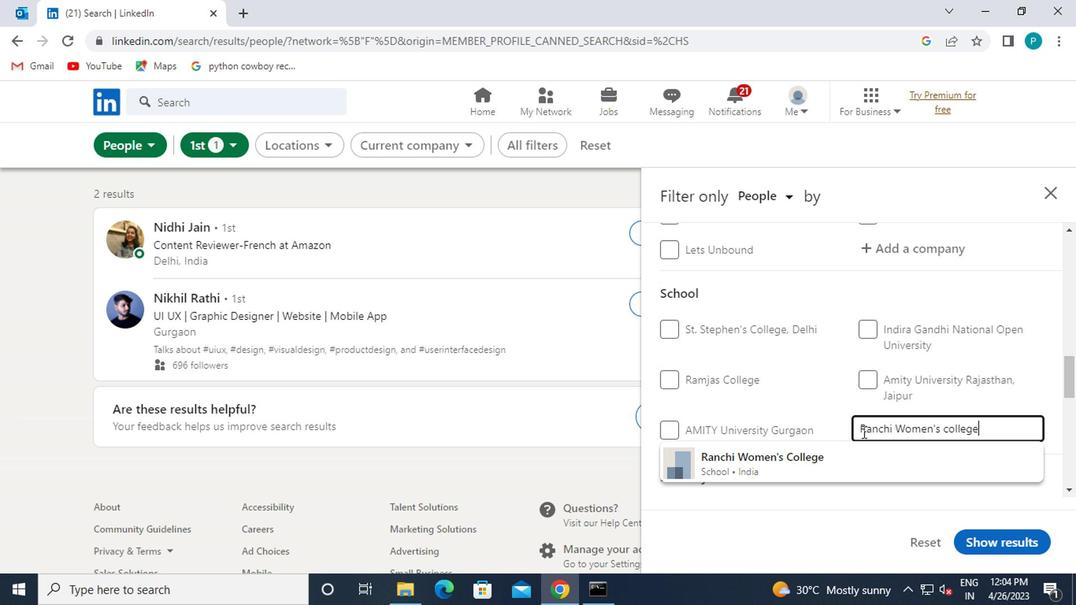 
Action: Mouse pressed left at (801, 454)
Screenshot: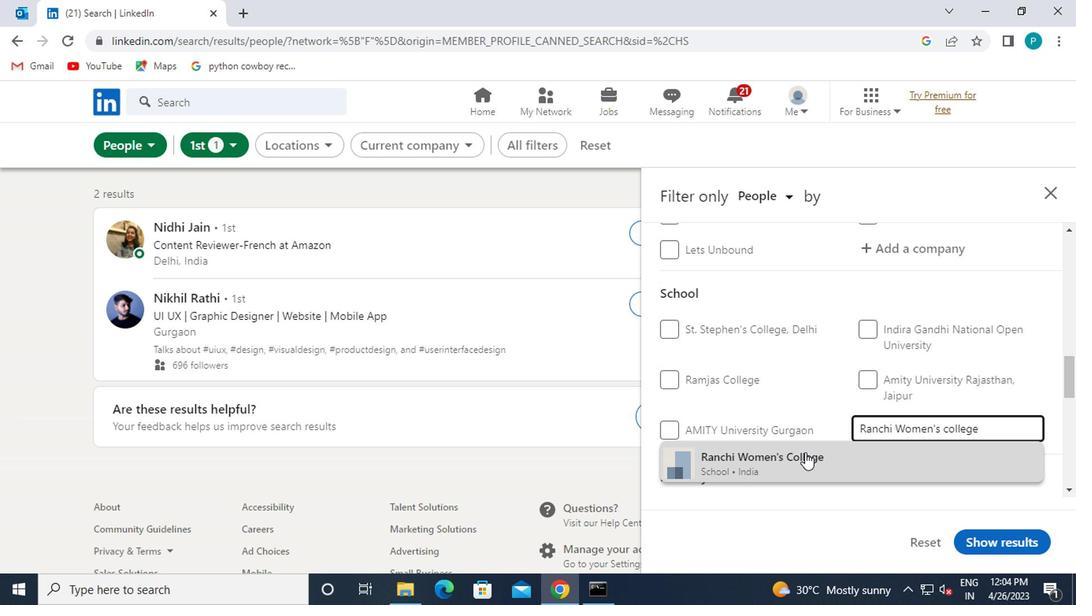 
Action: Mouse scrolled (801, 453) with delta (0, -1)
Screenshot: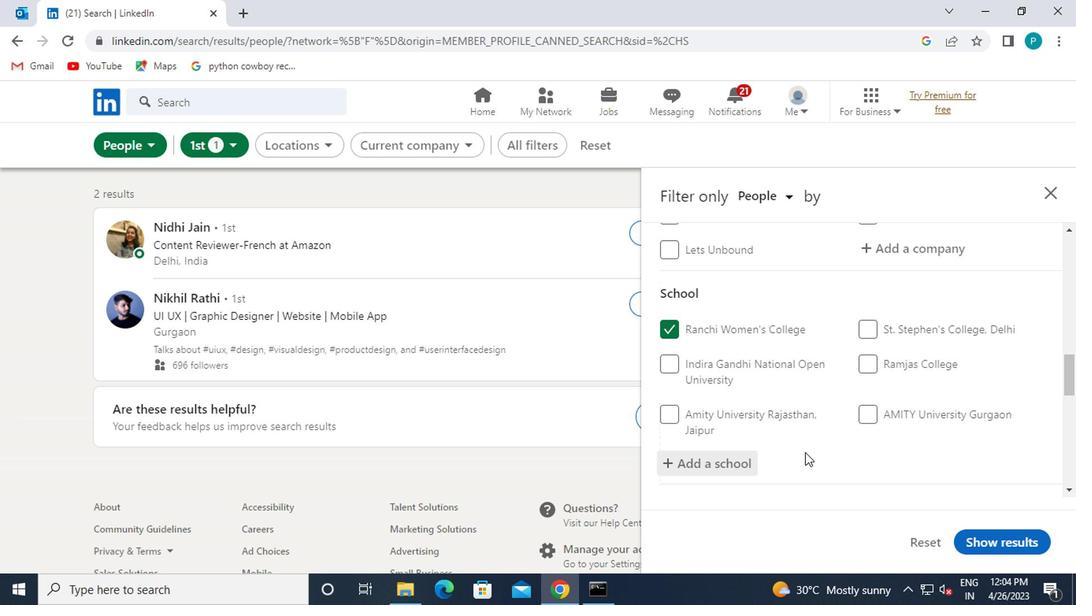 
Action: Mouse scrolled (801, 453) with delta (0, -1)
Screenshot: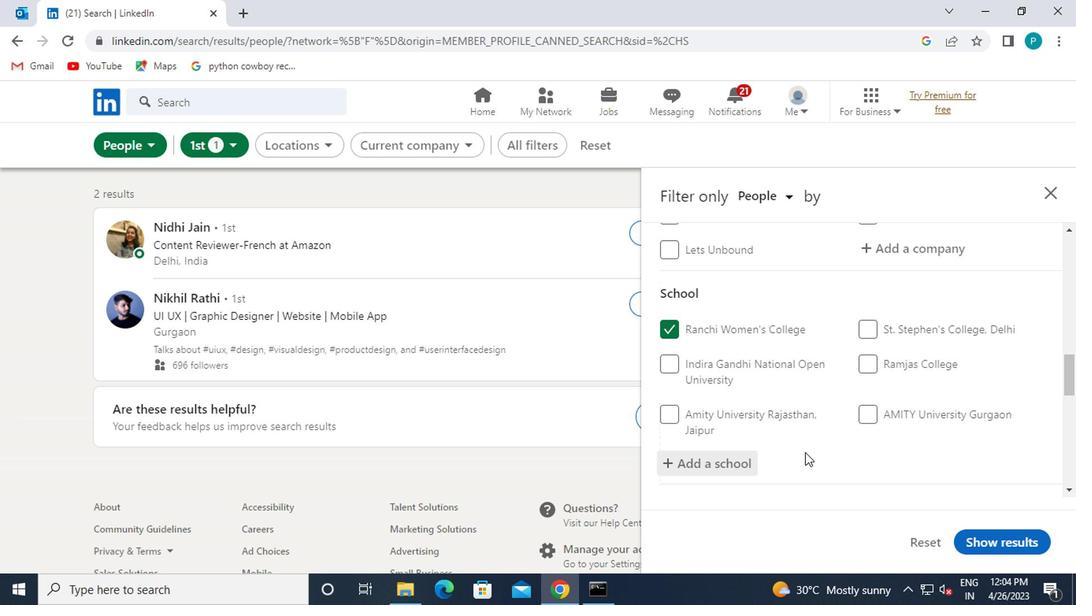 
Action: Mouse moved to (753, 453)
Screenshot: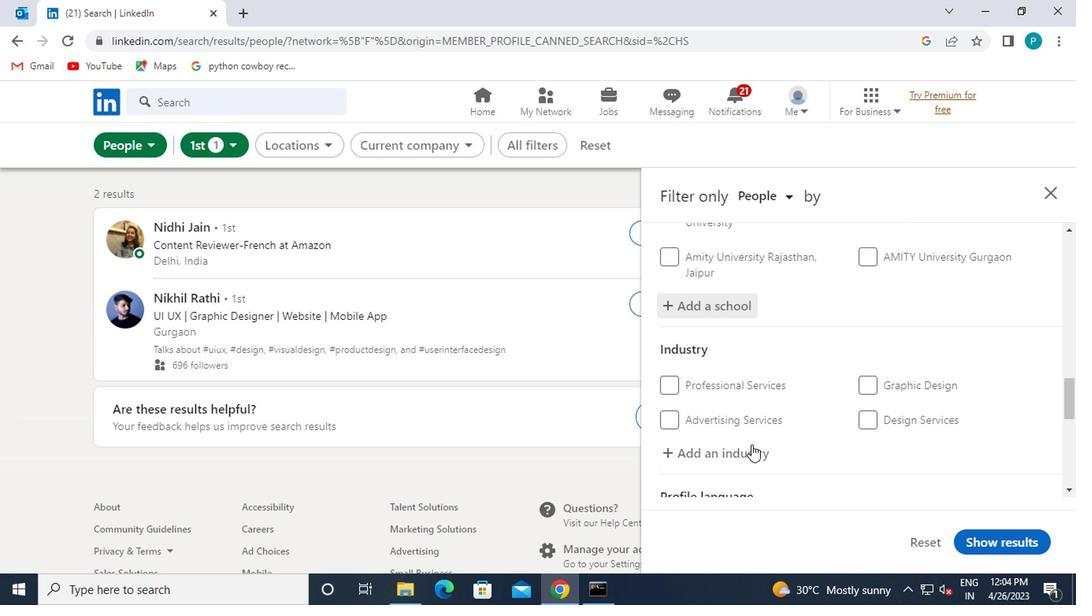
Action: Mouse pressed left at (753, 453)
Screenshot: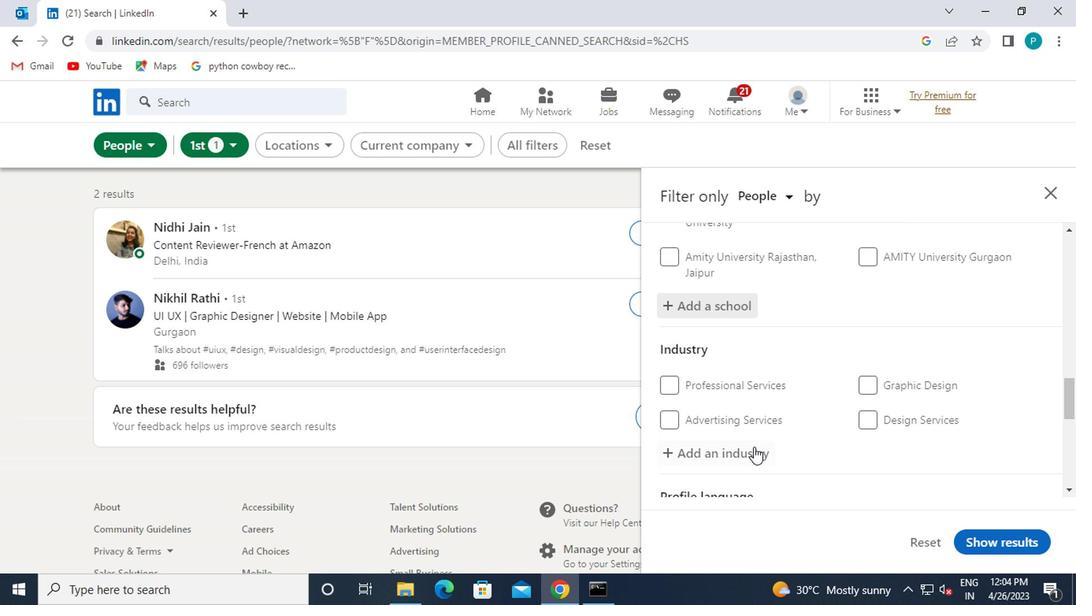 
Action: Key pressed PERFORMIN
Screenshot: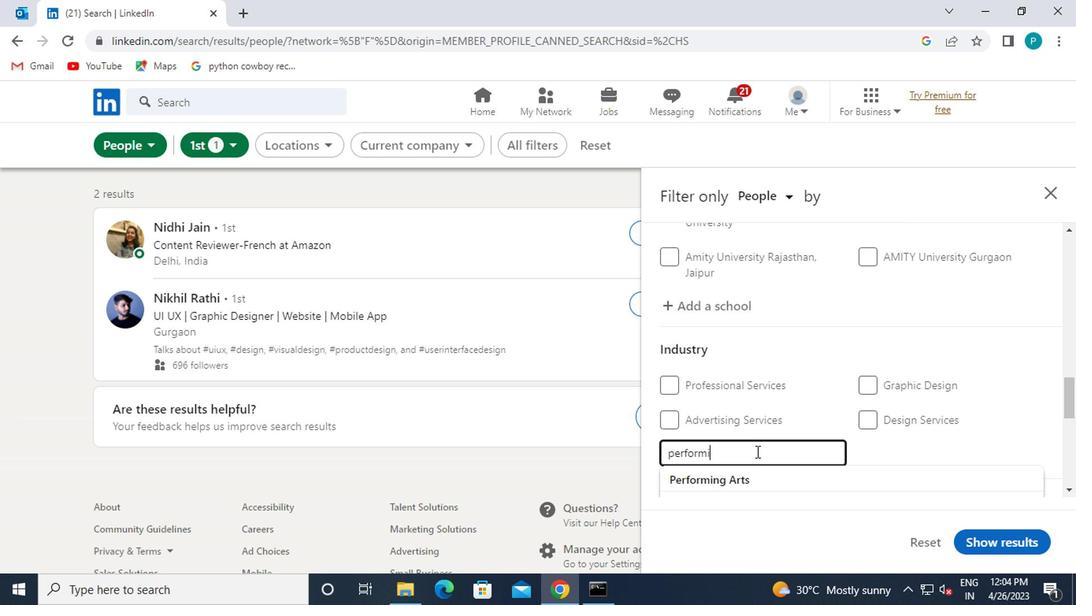 
Action: Mouse moved to (764, 474)
Screenshot: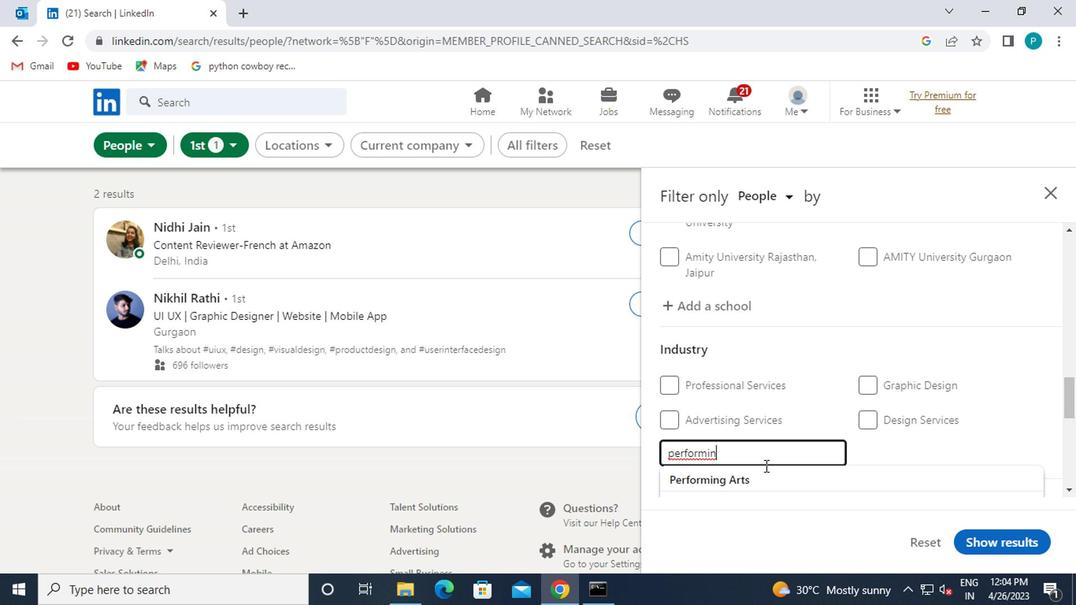 
Action: Mouse pressed left at (764, 474)
Screenshot: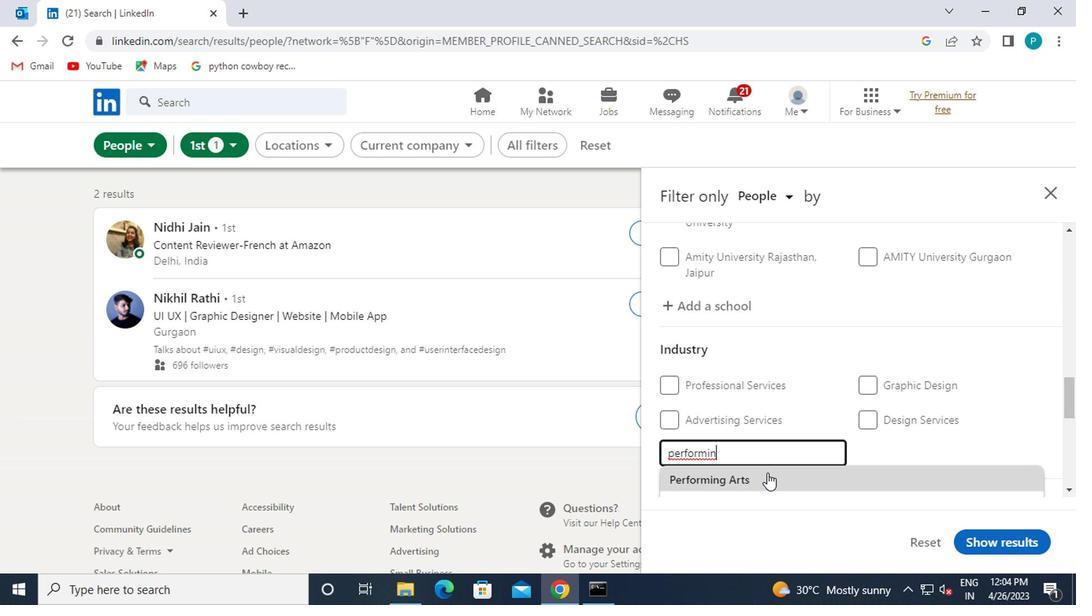 
Action: Mouse moved to (737, 447)
Screenshot: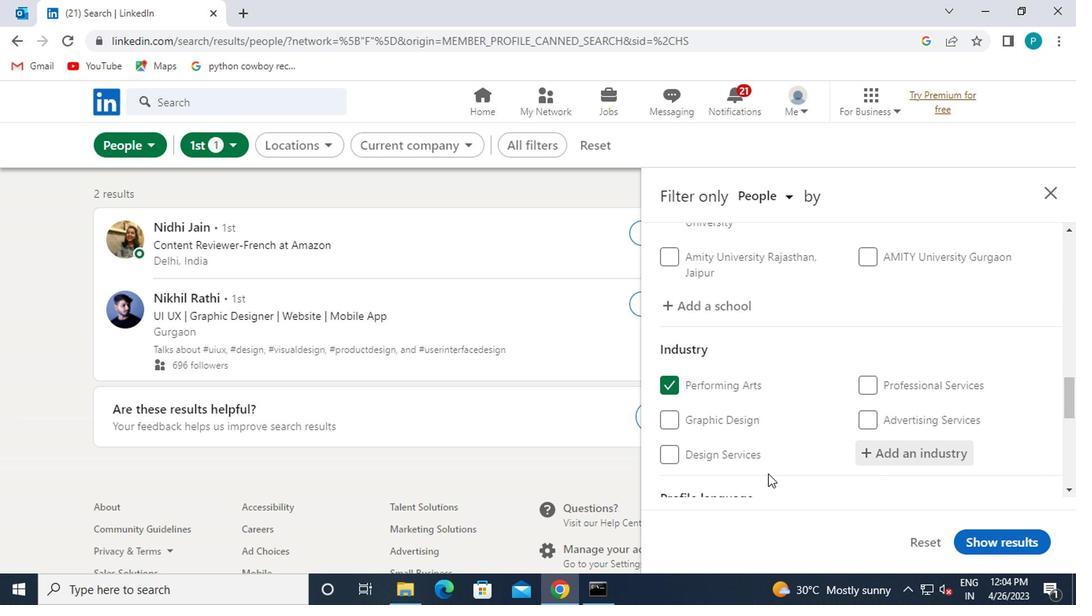 
Action: Mouse scrolled (737, 446) with delta (0, 0)
Screenshot: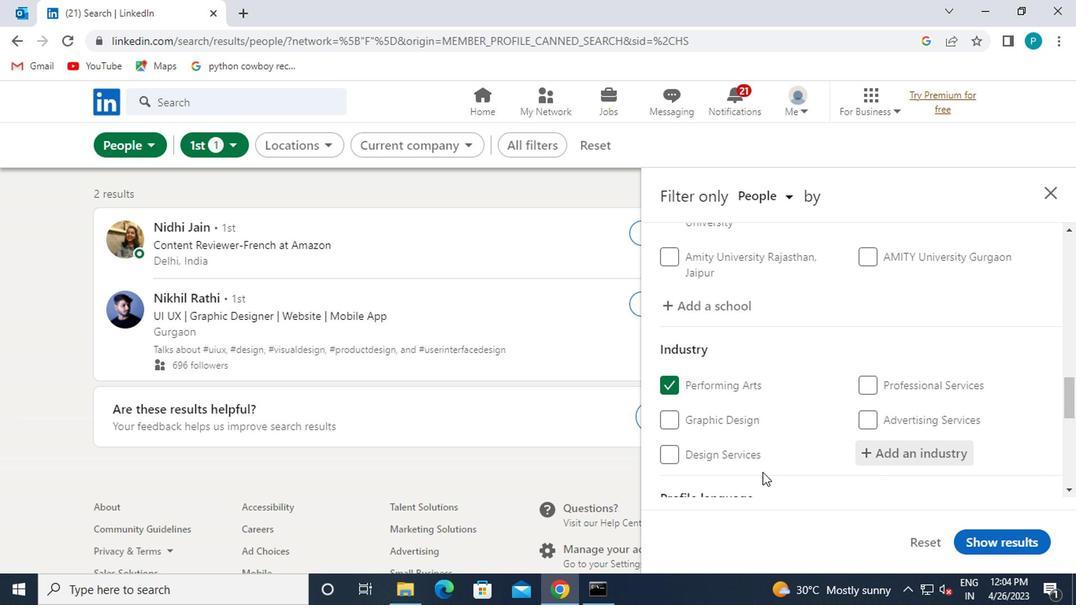 
Action: Mouse scrolled (737, 446) with delta (0, 0)
Screenshot: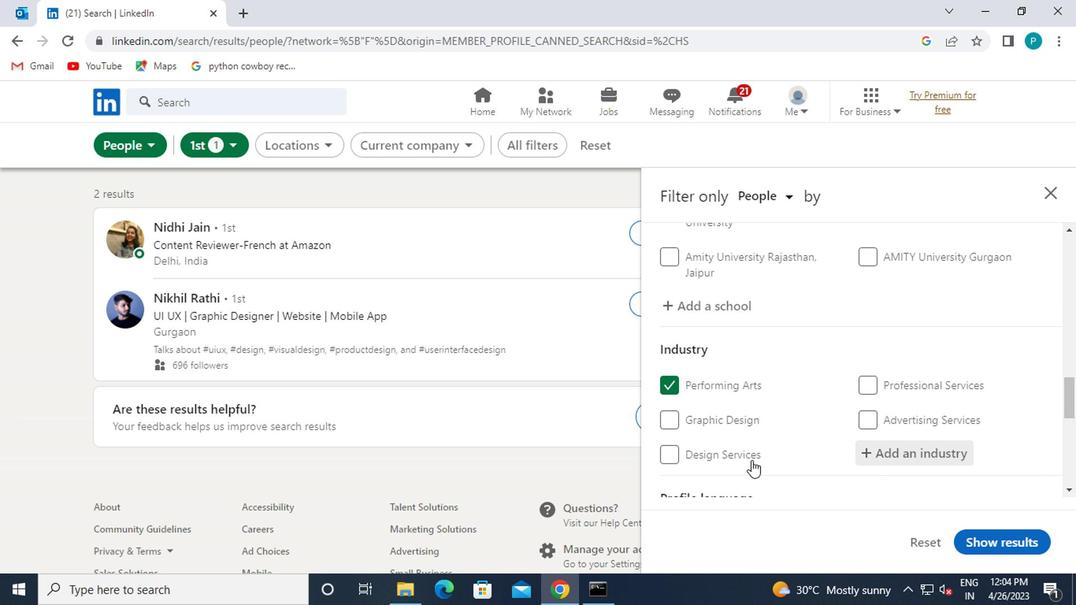 
Action: Mouse moved to (668, 372)
Screenshot: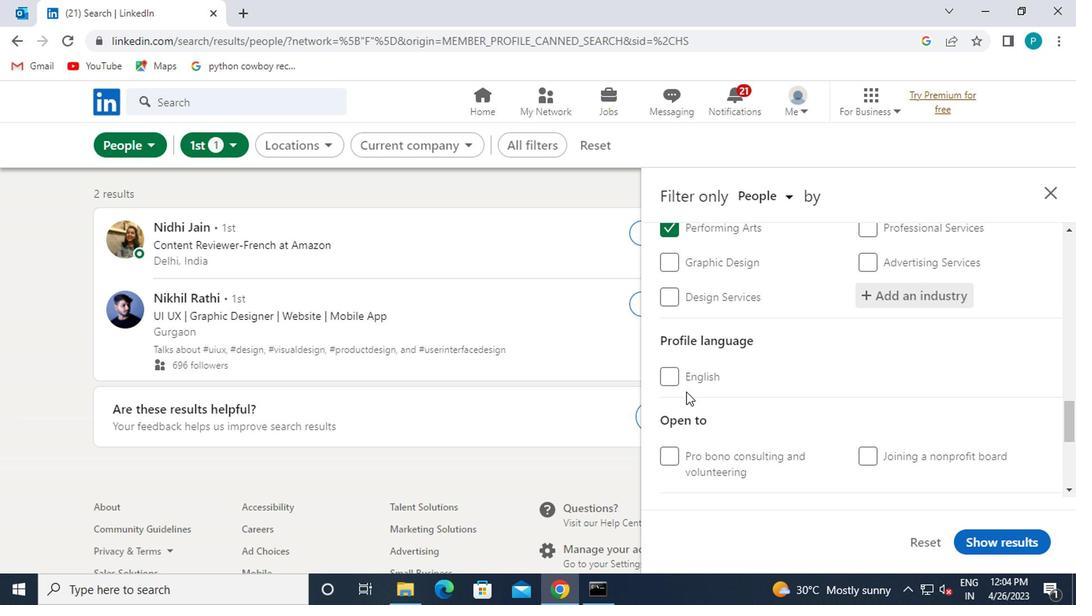 
Action: Mouse pressed left at (668, 372)
Screenshot: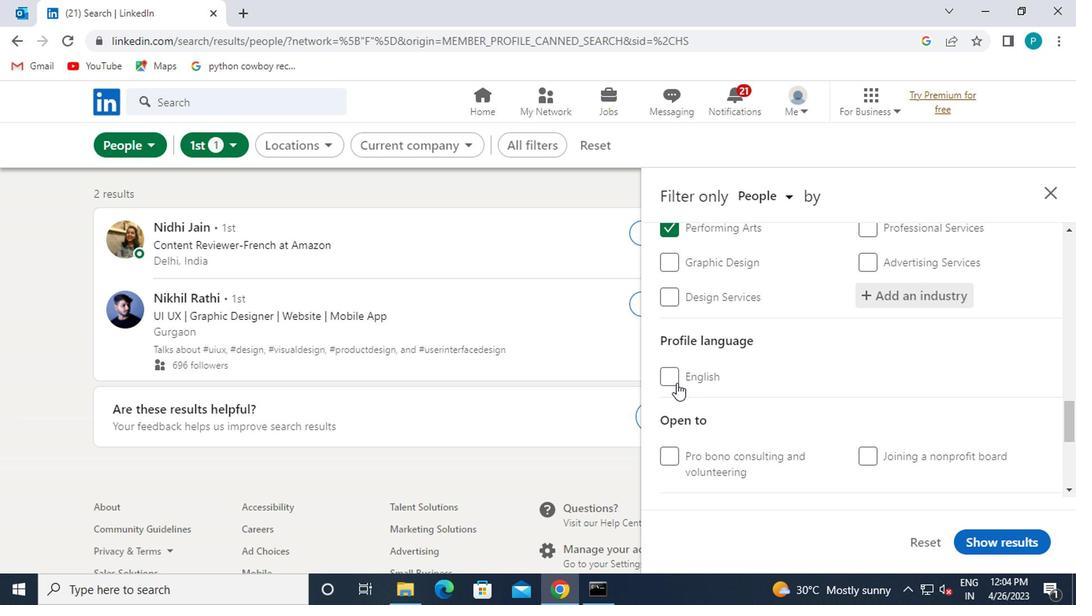 
Action: Mouse moved to (750, 412)
Screenshot: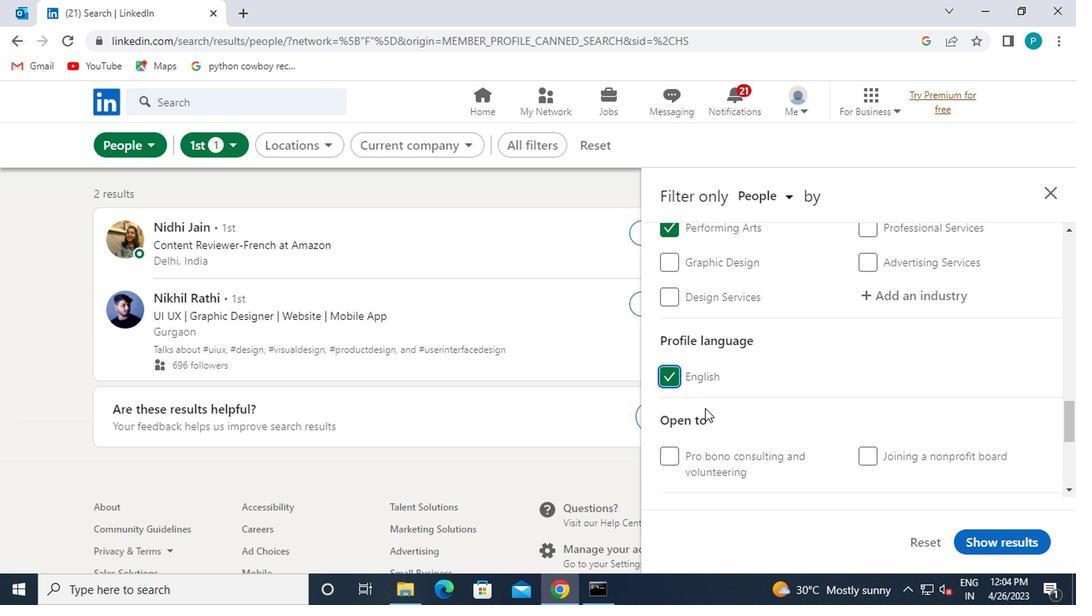 
Action: Mouse scrolled (750, 412) with delta (0, 0)
Screenshot: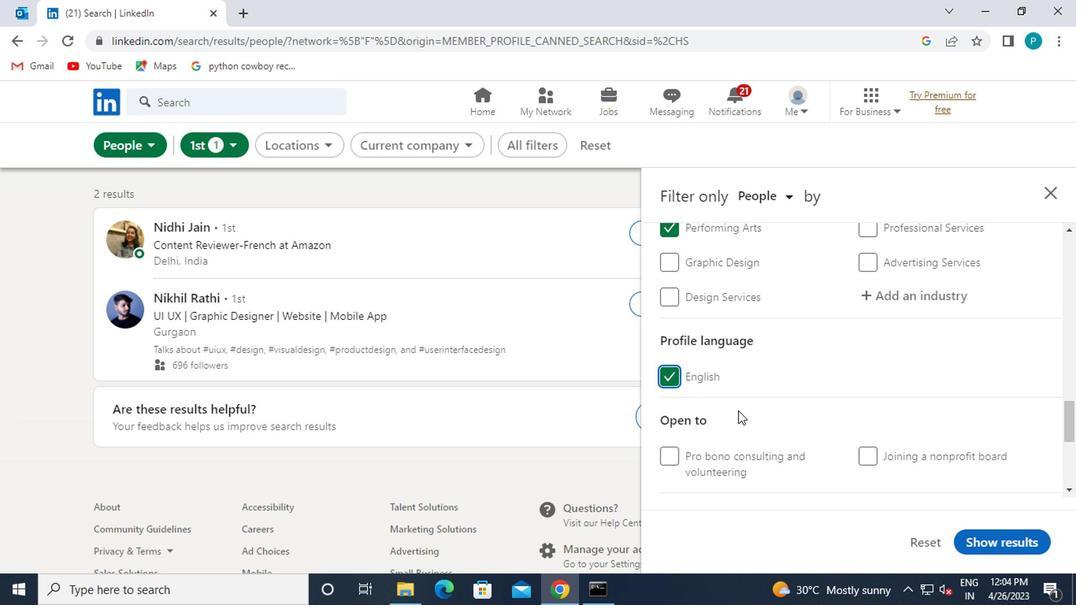 
Action: Mouse scrolled (750, 412) with delta (0, 0)
Screenshot: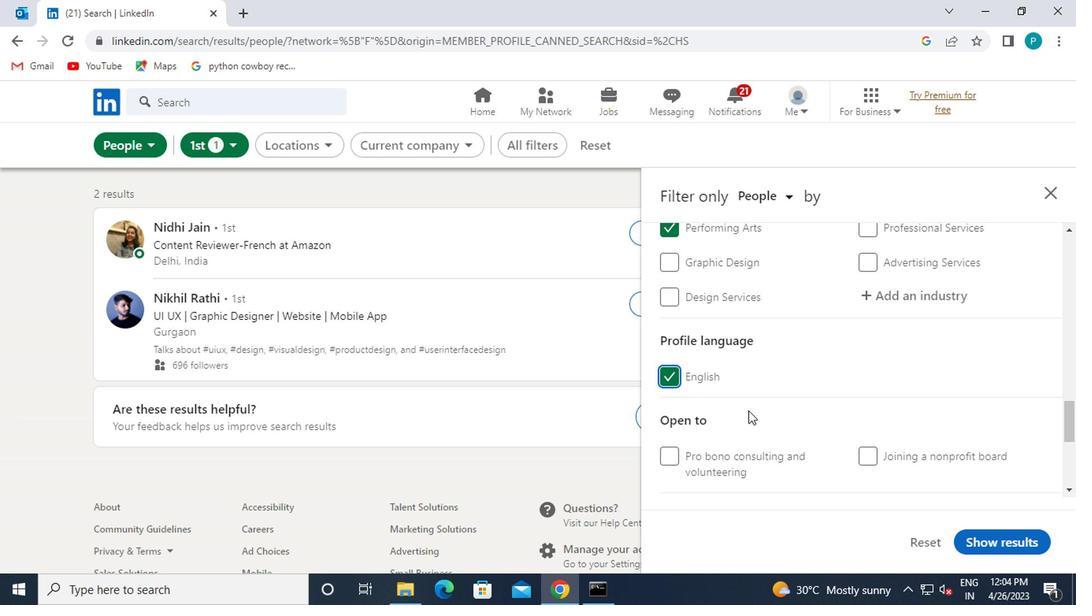 
Action: Mouse moved to (753, 402)
Screenshot: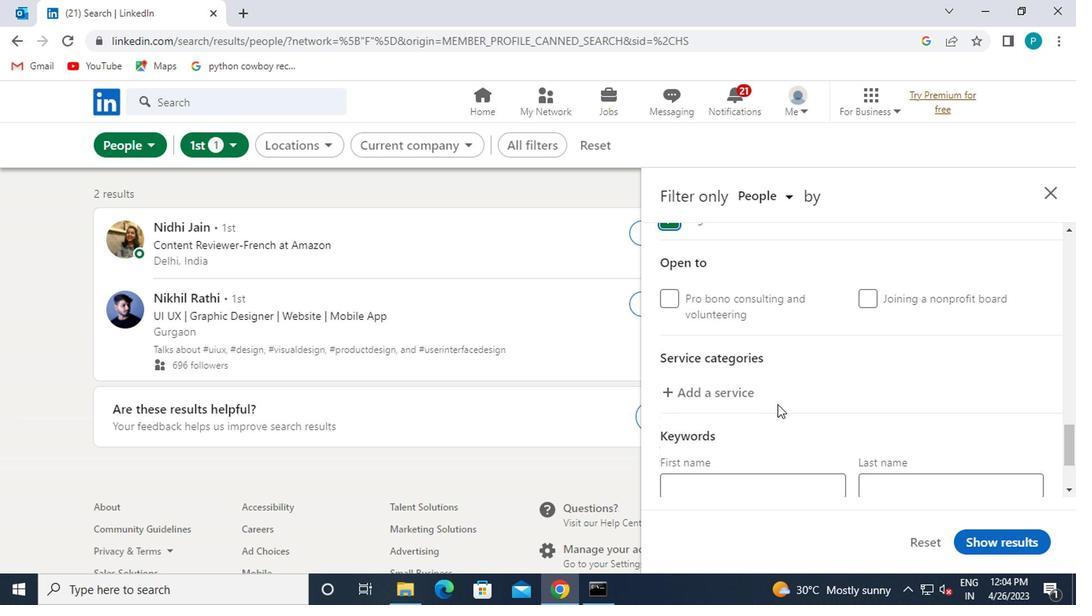 
Action: Mouse pressed left at (753, 402)
Screenshot: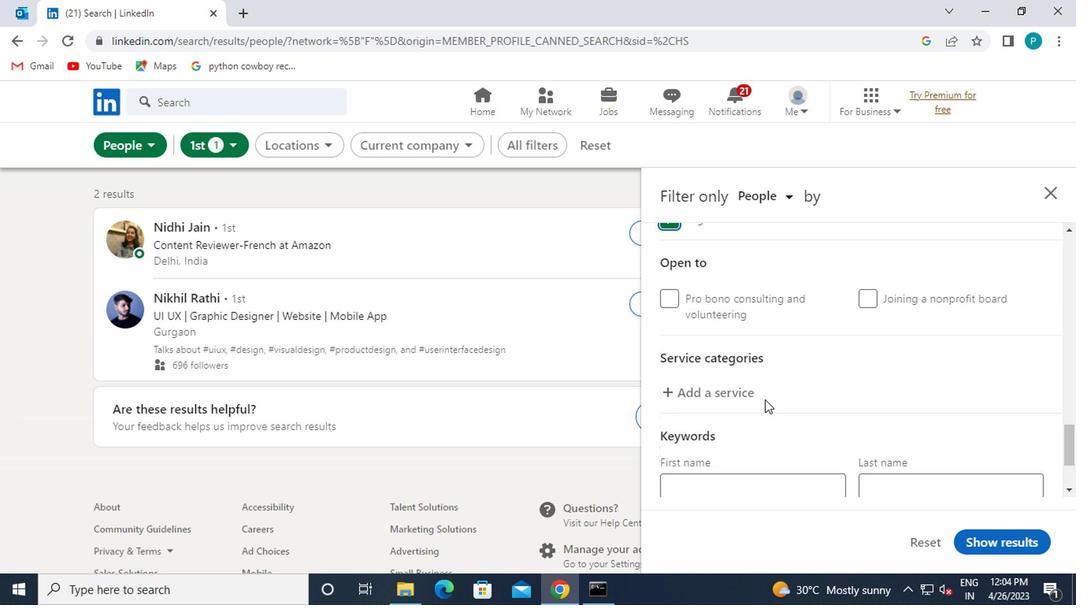 
Action: Key pressed BLO
Screenshot: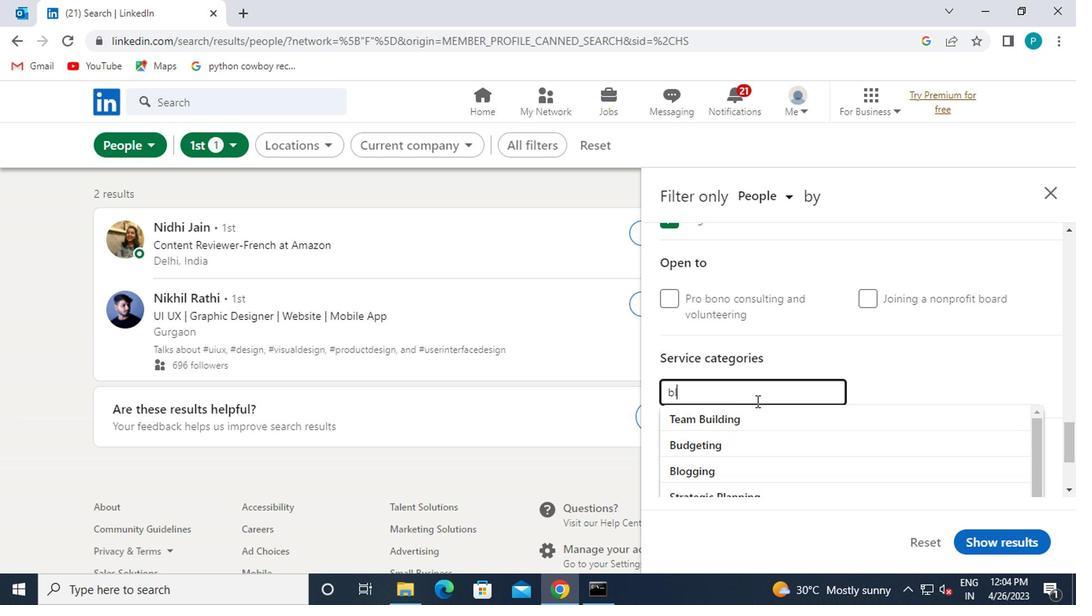 
Action: Mouse moved to (741, 423)
Screenshot: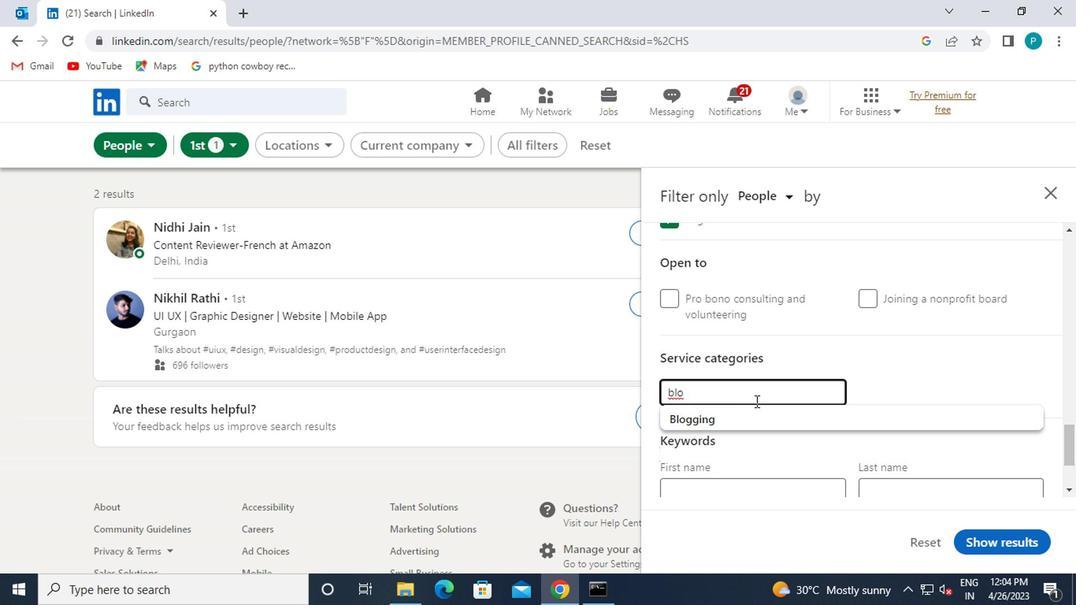
Action: Mouse pressed left at (741, 423)
Screenshot: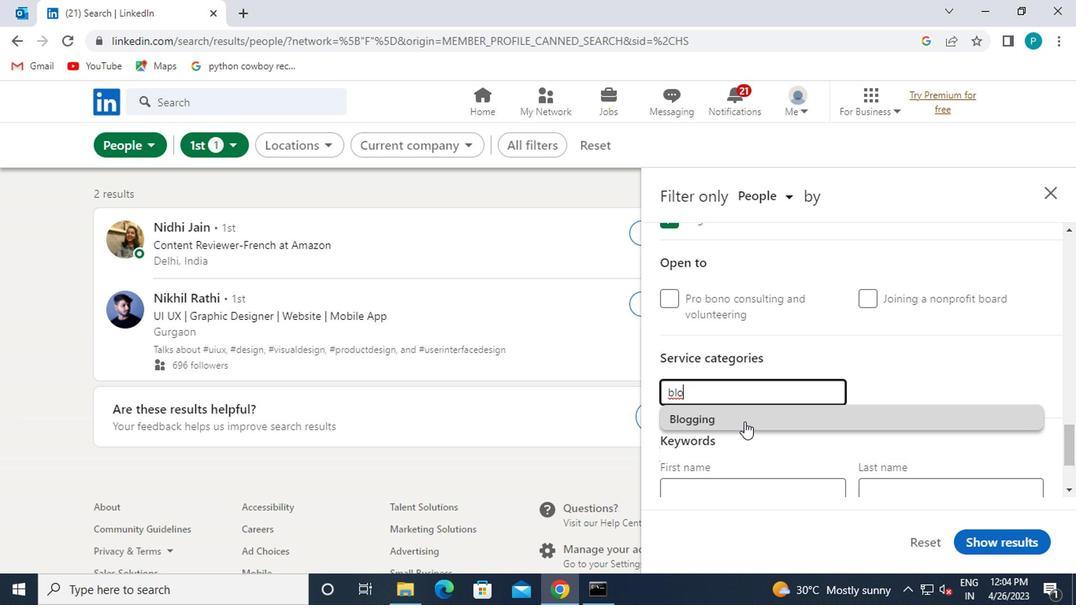 
Action: Mouse moved to (740, 423)
Screenshot: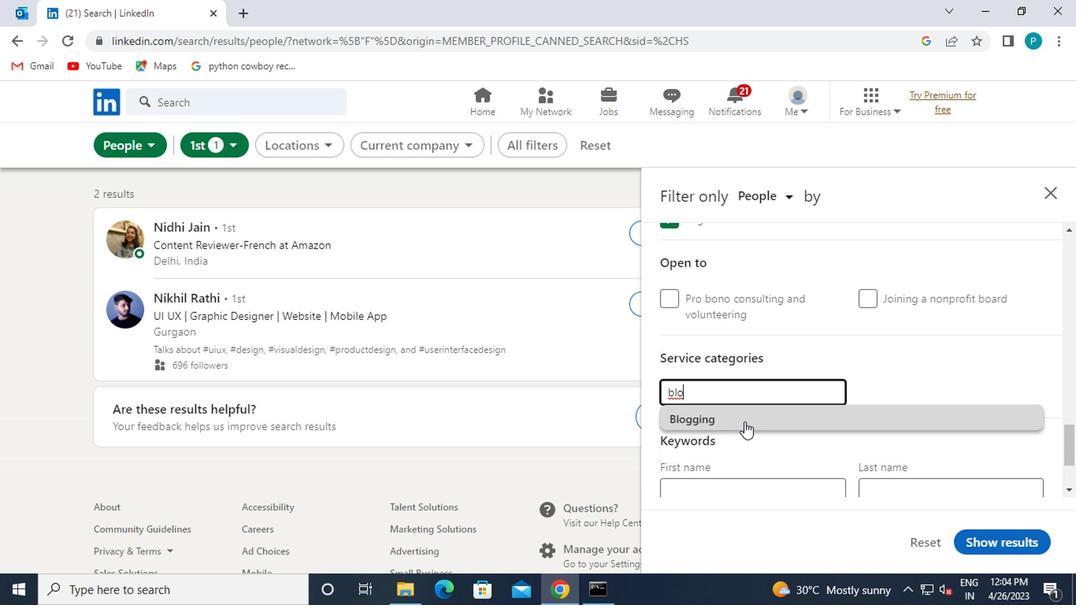 
Action: Mouse scrolled (740, 422) with delta (0, -1)
Screenshot: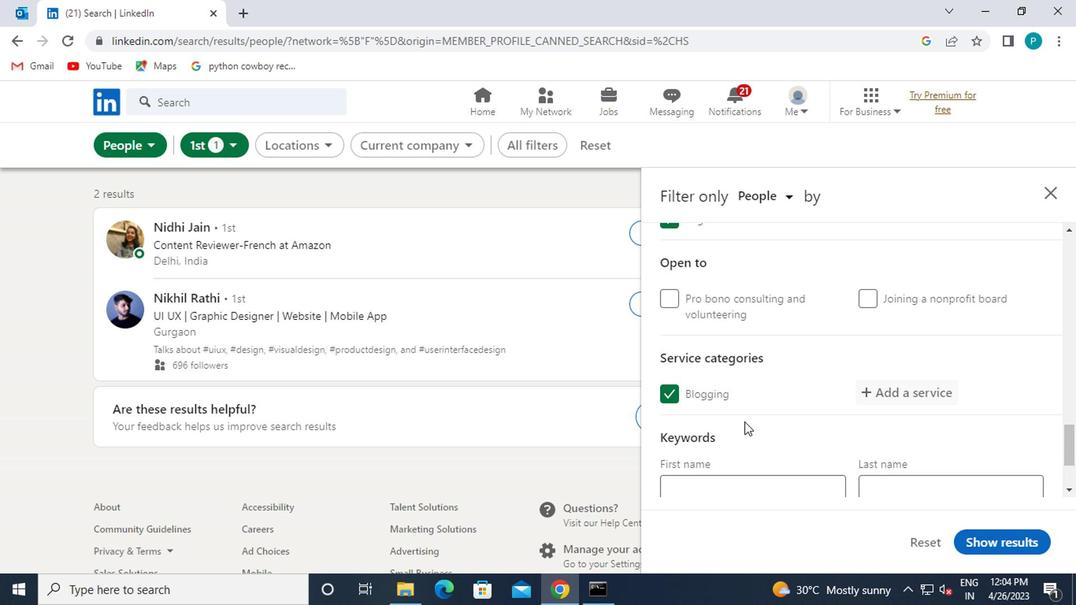 
Action: Mouse scrolled (740, 422) with delta (0, -1)
Screenshot: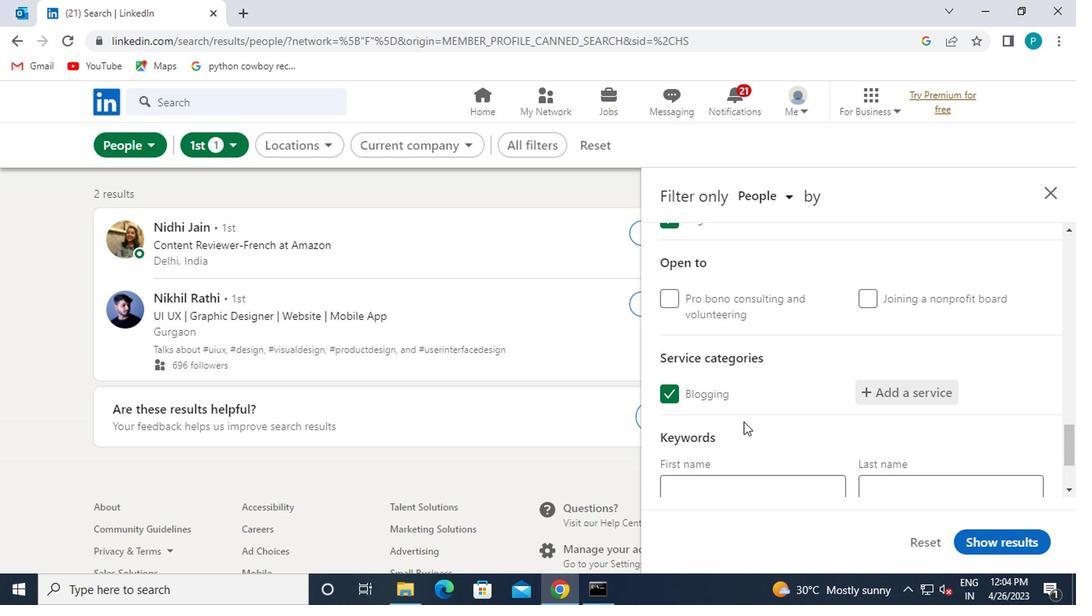 
Action: Mouse pressed left at (740, 423)
Screenshot: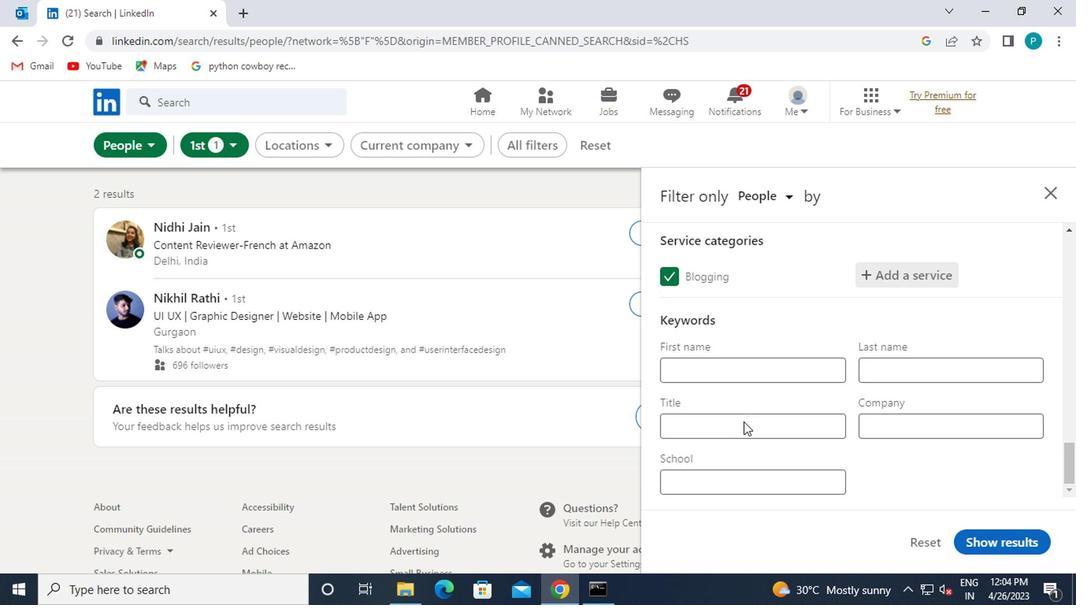 
Action: Mouse moved to (743, 423)
Screenshot: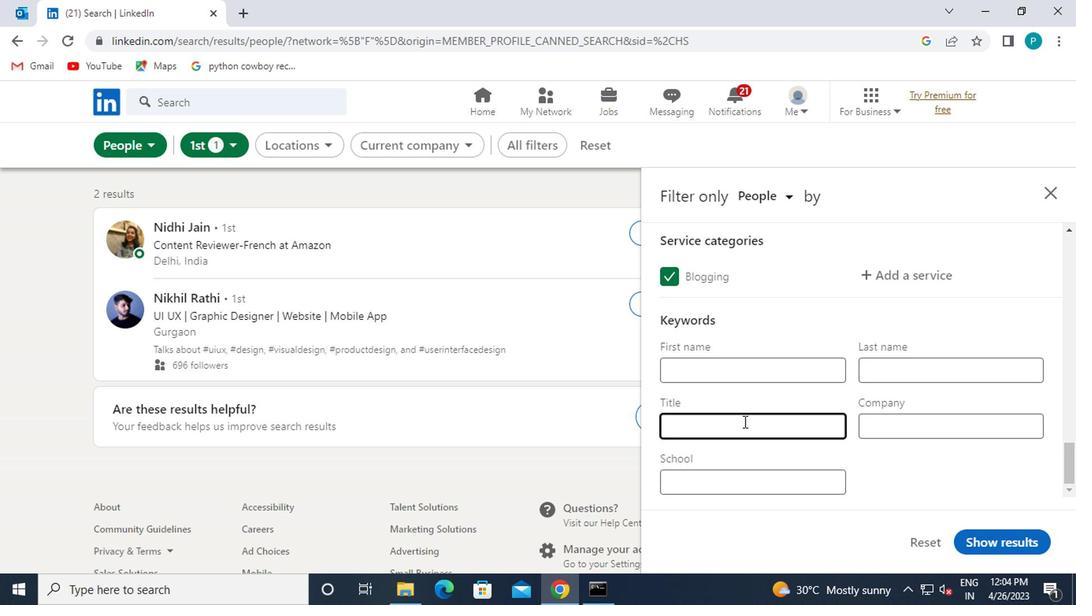 
Action: Key pressed <Key.caps_lock>A<Key.caps_lock>CCOUNT<Key.space><Key.caps_lock>C<Key.caps_lock>OLLECTOR
Screenshot: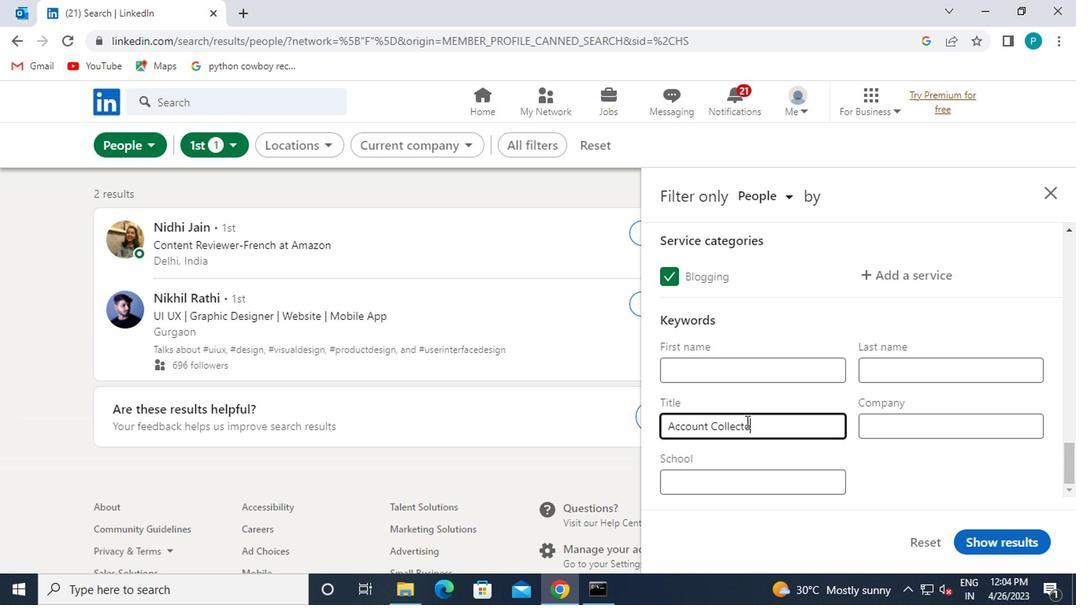 
Action: Mouse moved to (972, 532)
Screenshot: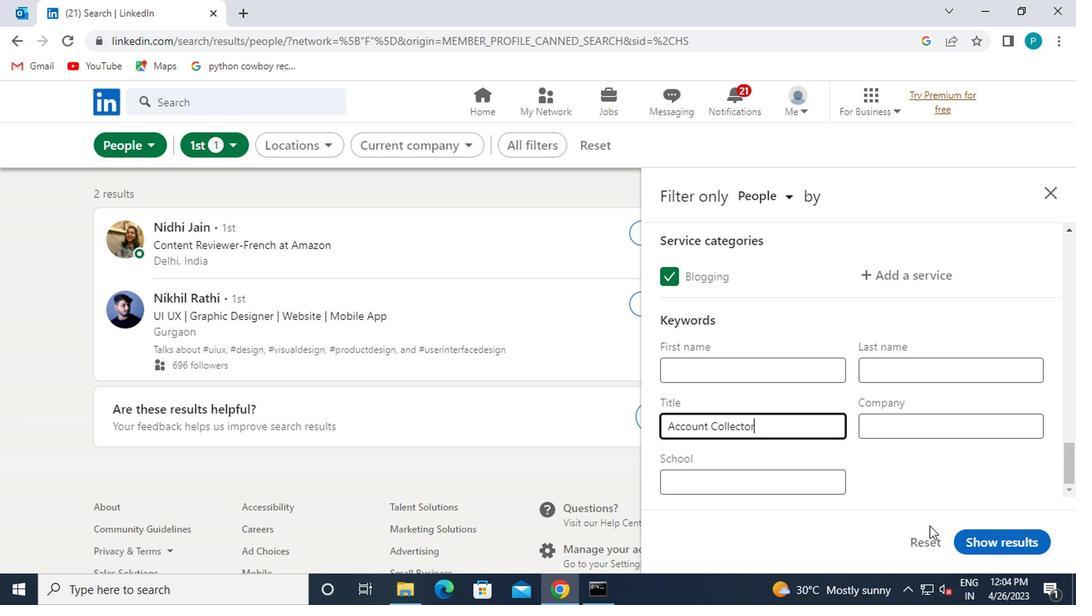 
Action: Mouse pressed left at (972, 532)
Screenshot: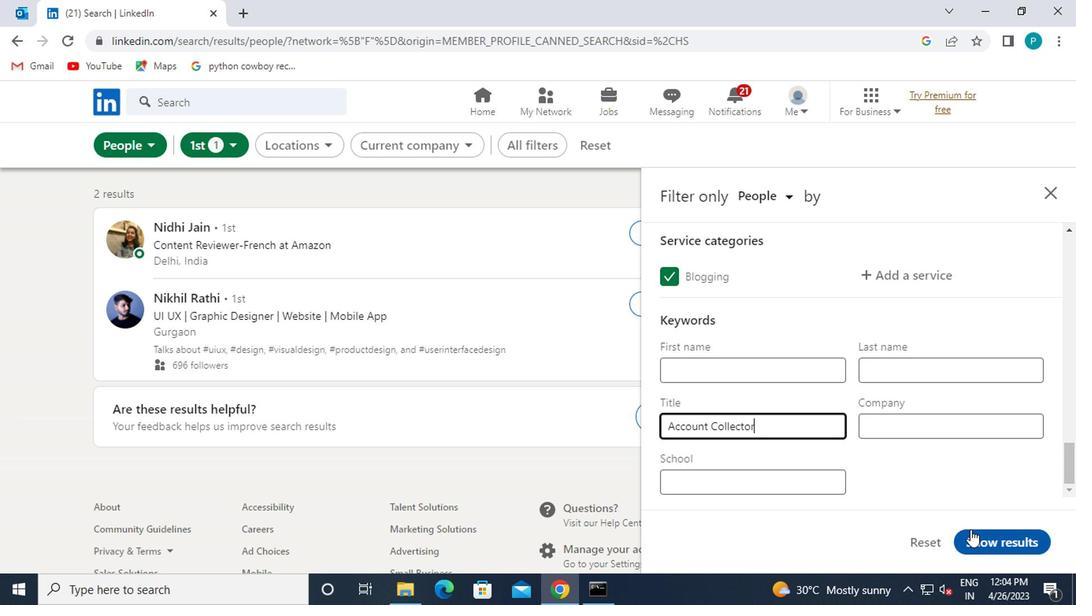 
